 Task: Toggle the priview scroll editor with preview.
Action: Mouse pressed left at (22, 587)
Screenshot: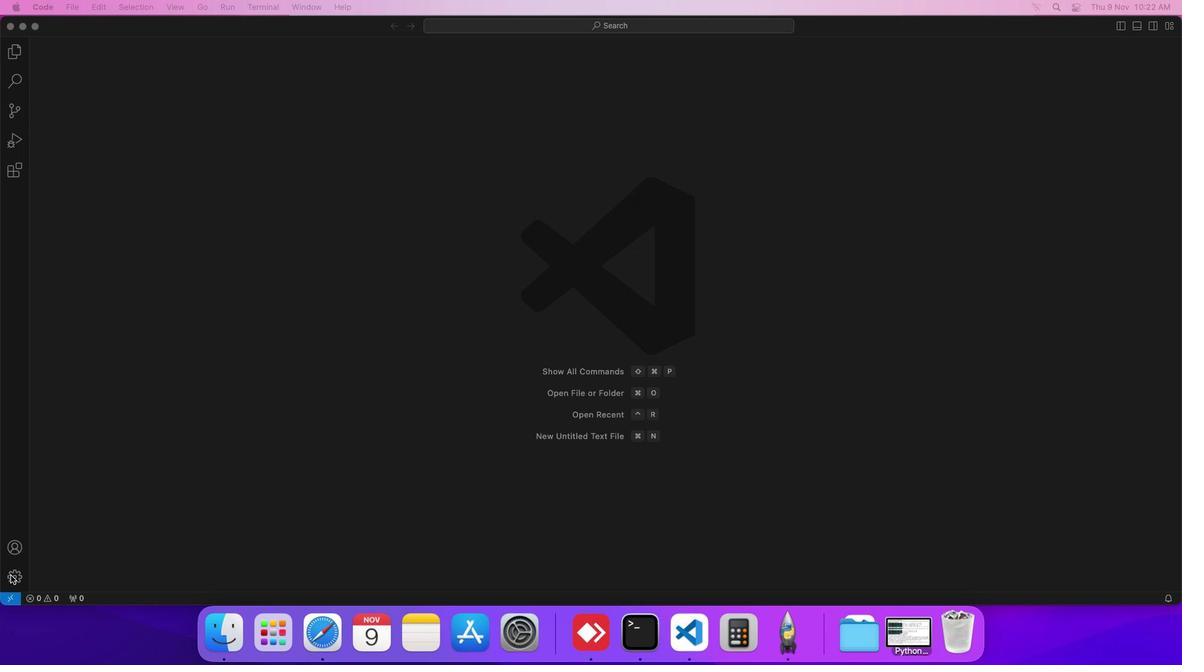 
Action: Mouse moved to (129, 488)
Screenshot: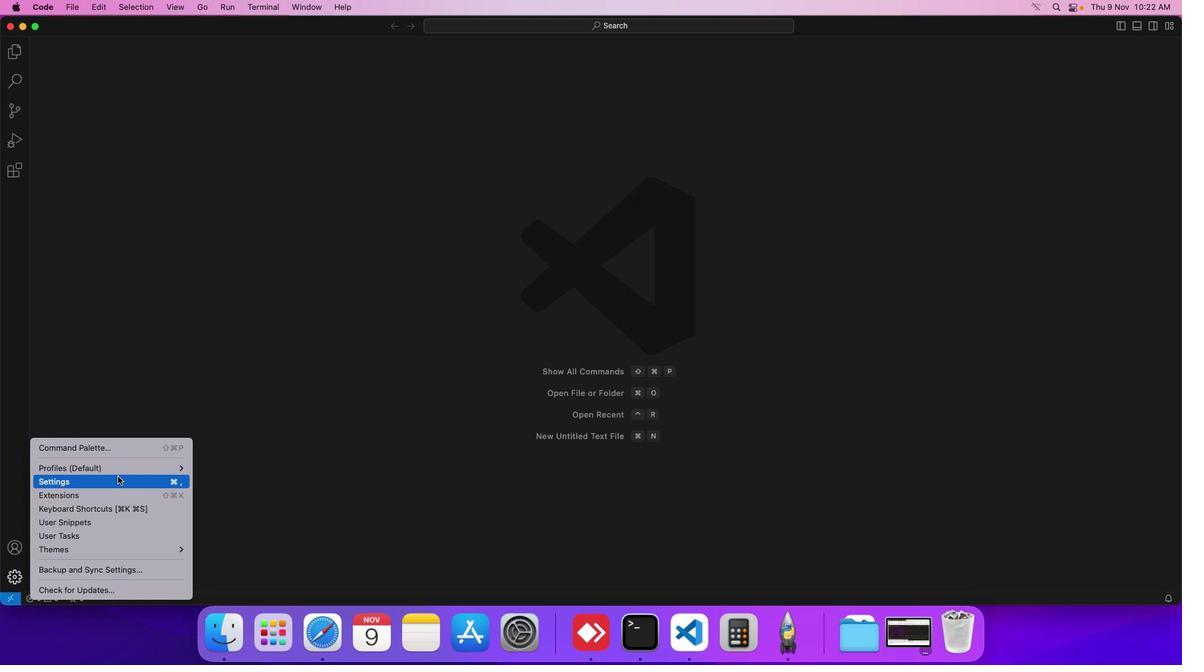 
Action: Mouse pressed left at (129, 488)
Screenshot: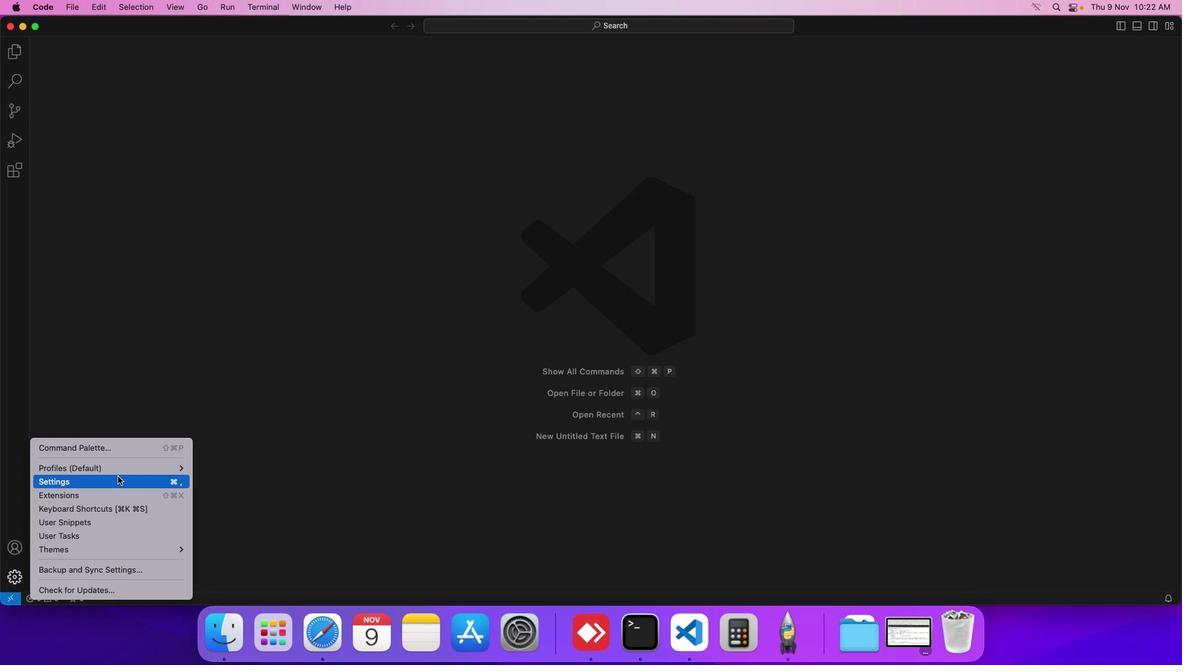 
Action: Mouse moved to (322, 227)
Screenshot: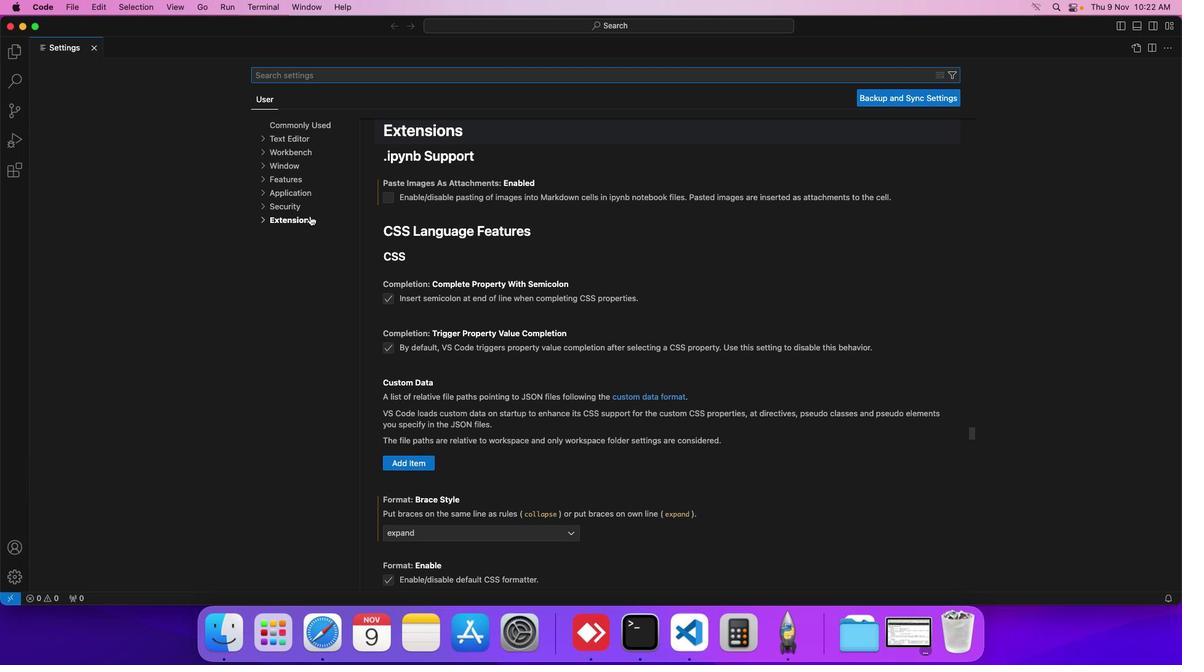 
Action: Mouse pressed left at (322, 227)
Screenshot: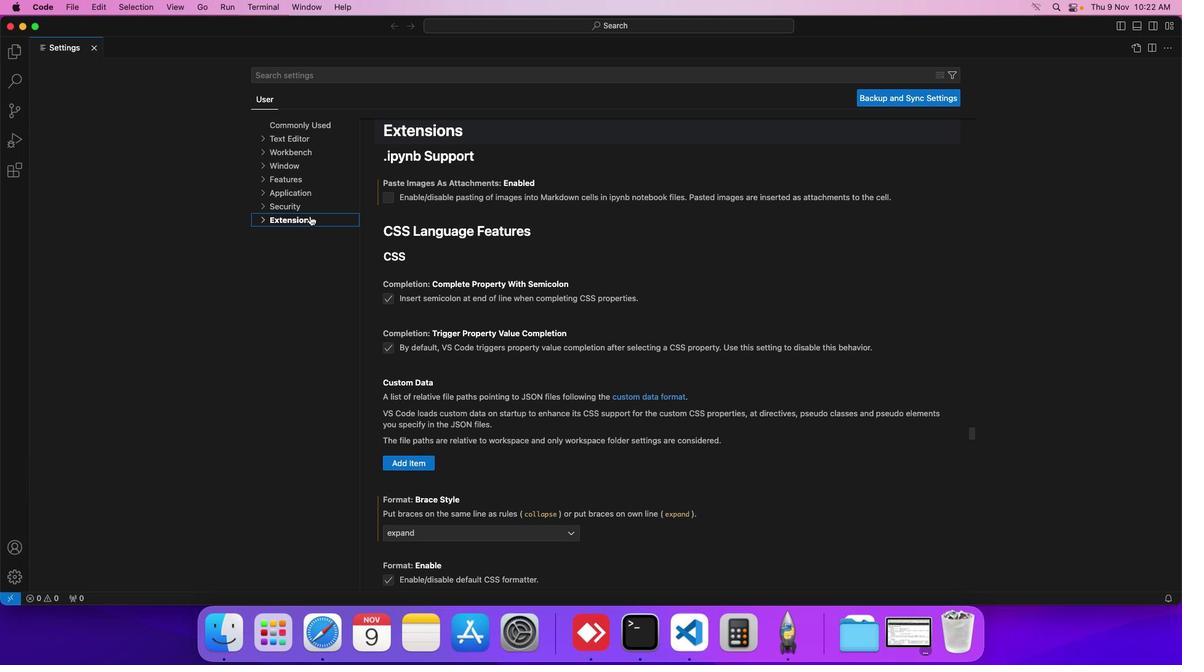 
Action: Mouse moved to (309, 389)
Screenshot: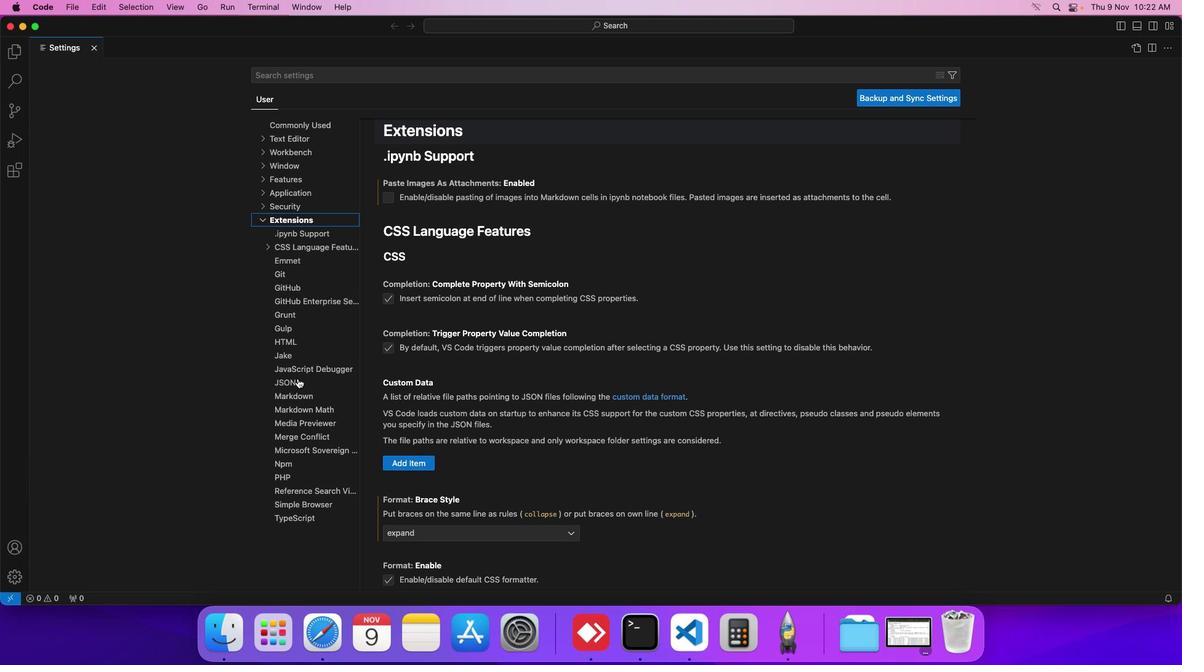 
Action: Mouse pressed left at (309, 389)
Screenshot: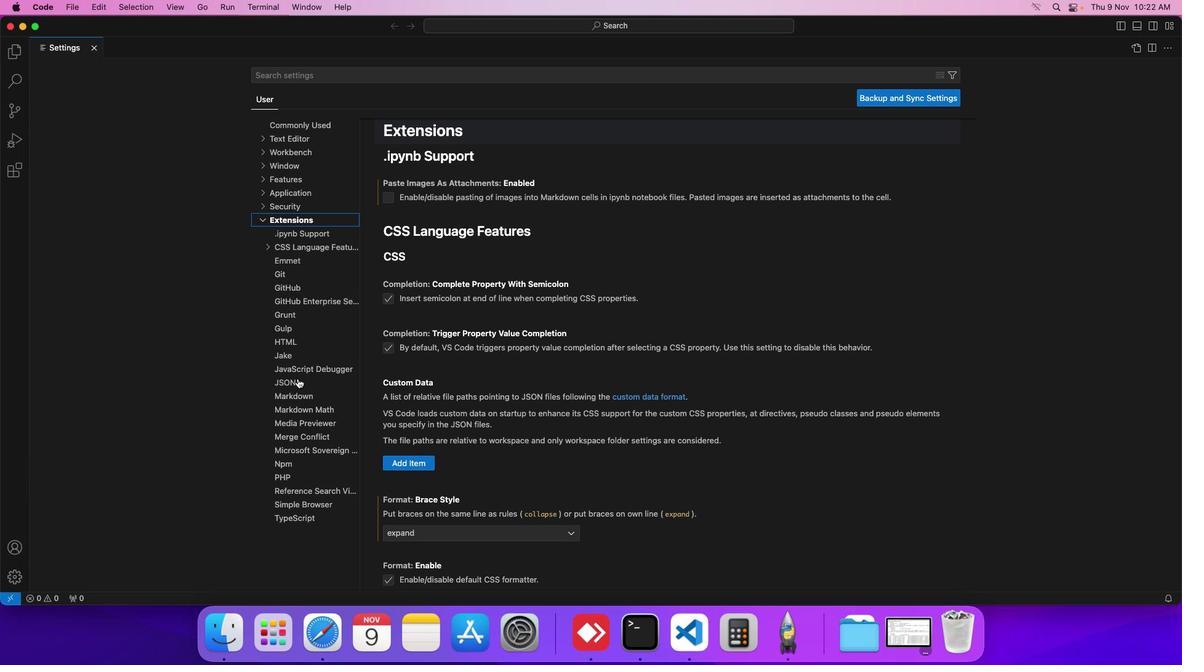 
Action: Mouse moved to (457, 426)
Screenshot: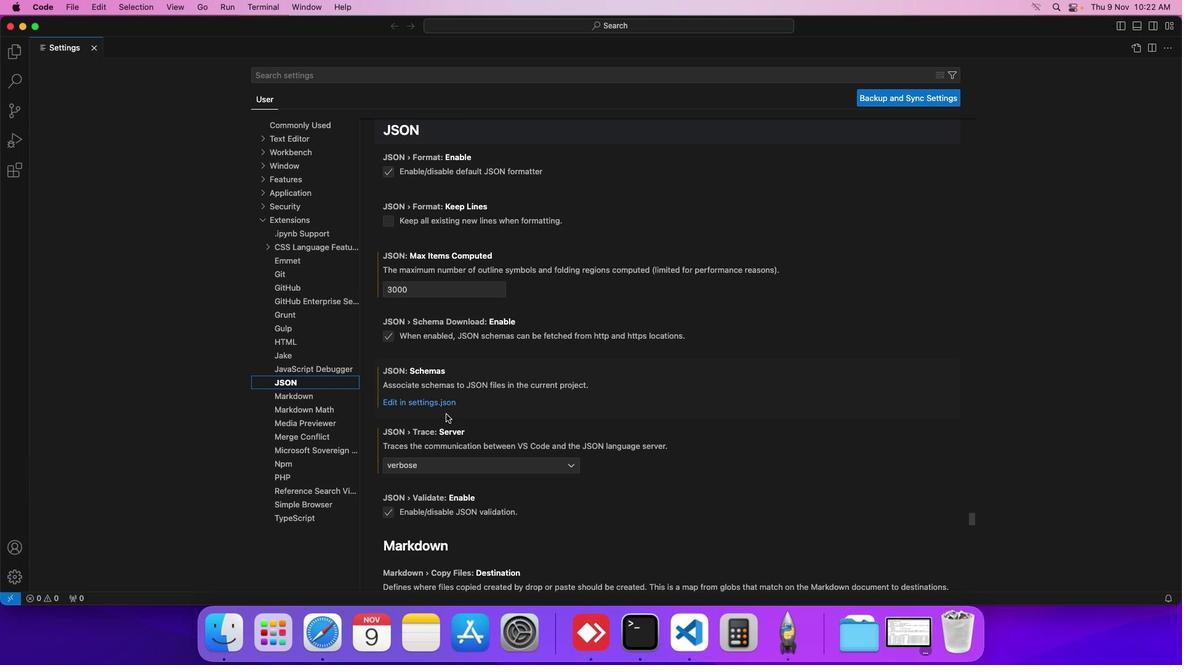 
Action: Mouse scrolled (457, 426) with delta (11, 11)
Screenshot: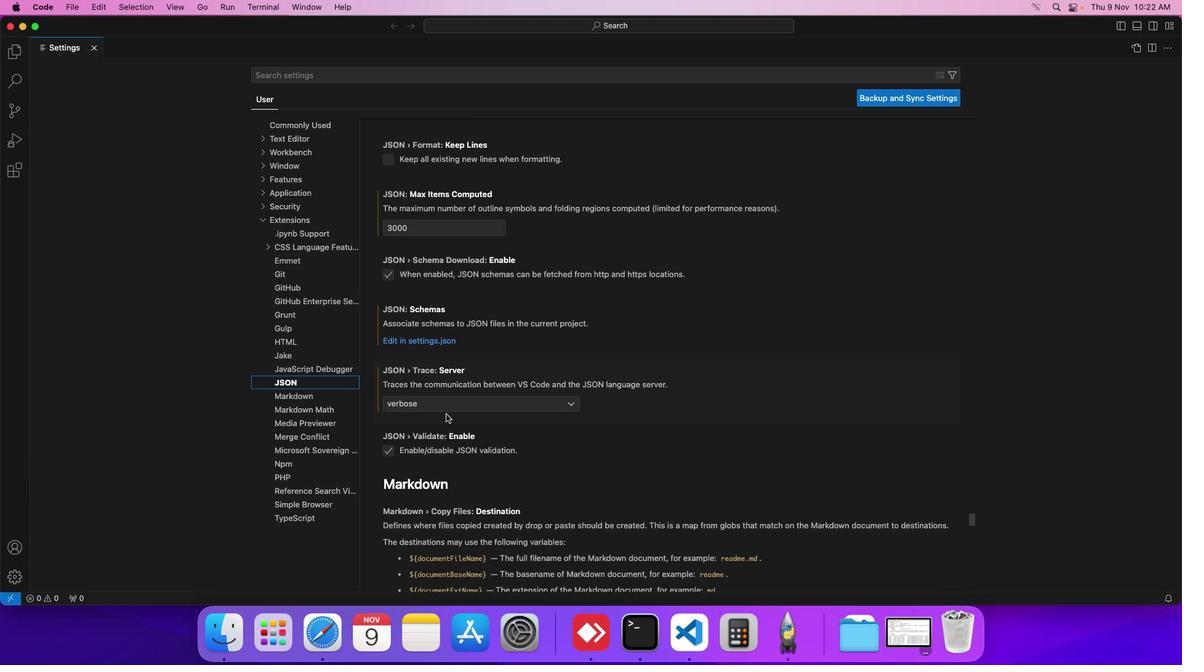 
Action: Mouse scrolled (457, 426) with delta (11, 11)
Screenshot: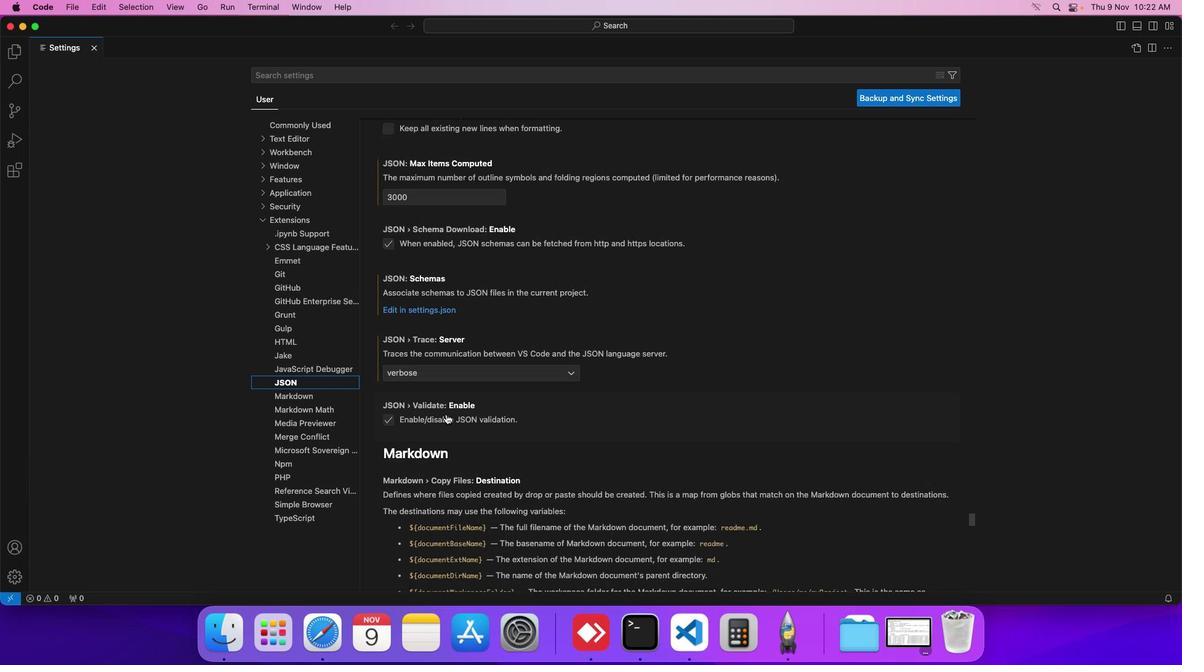 
Action: Mouse scrolled (457, 426) with delta (11, 11)
Screenshot: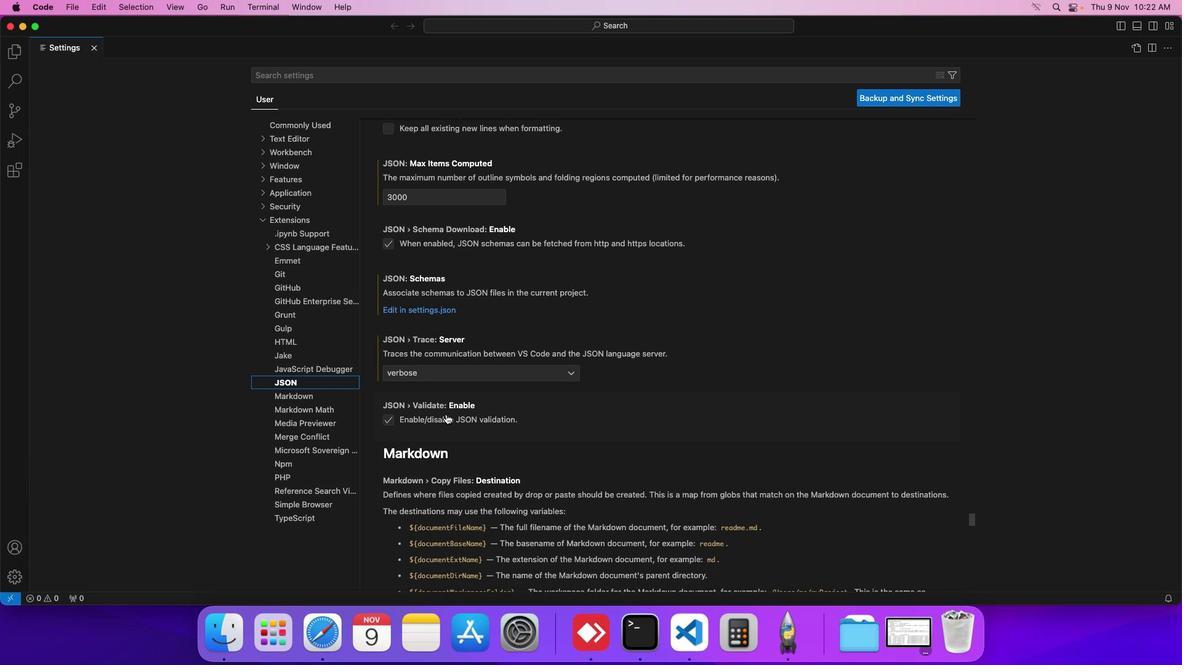 
Action: Mouse scrolled (457, 426) with delta (11, 11)
Screenshot: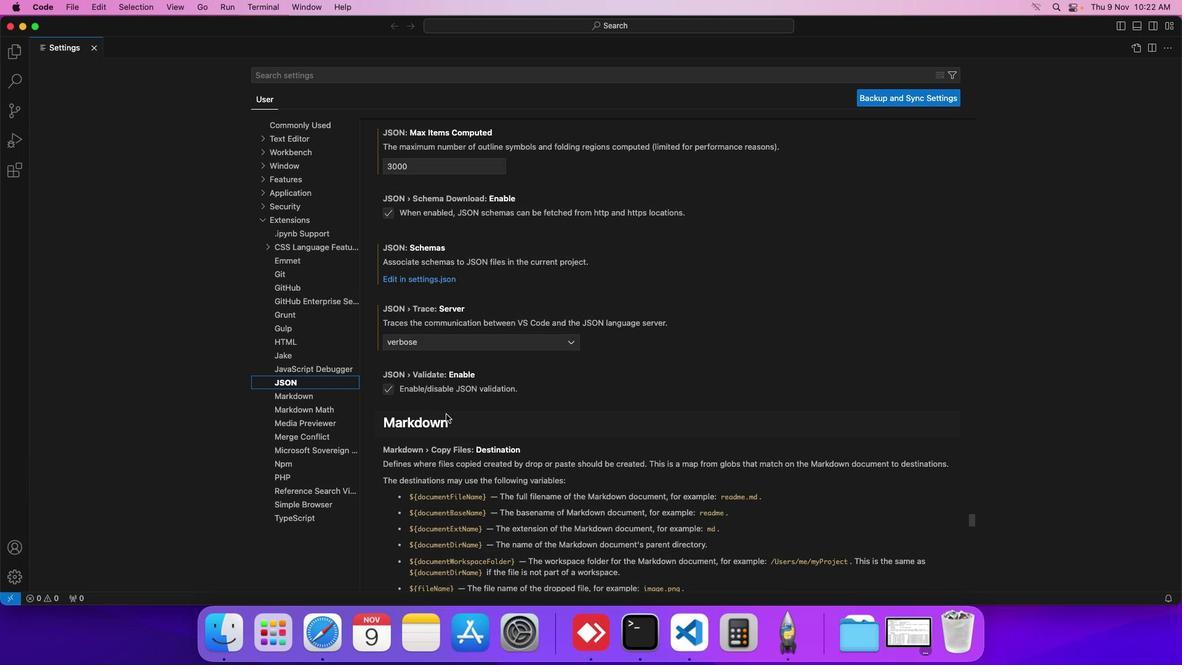 
Action: Mouse scrolled (457, 426) with delta (11, 11)
Screenshot: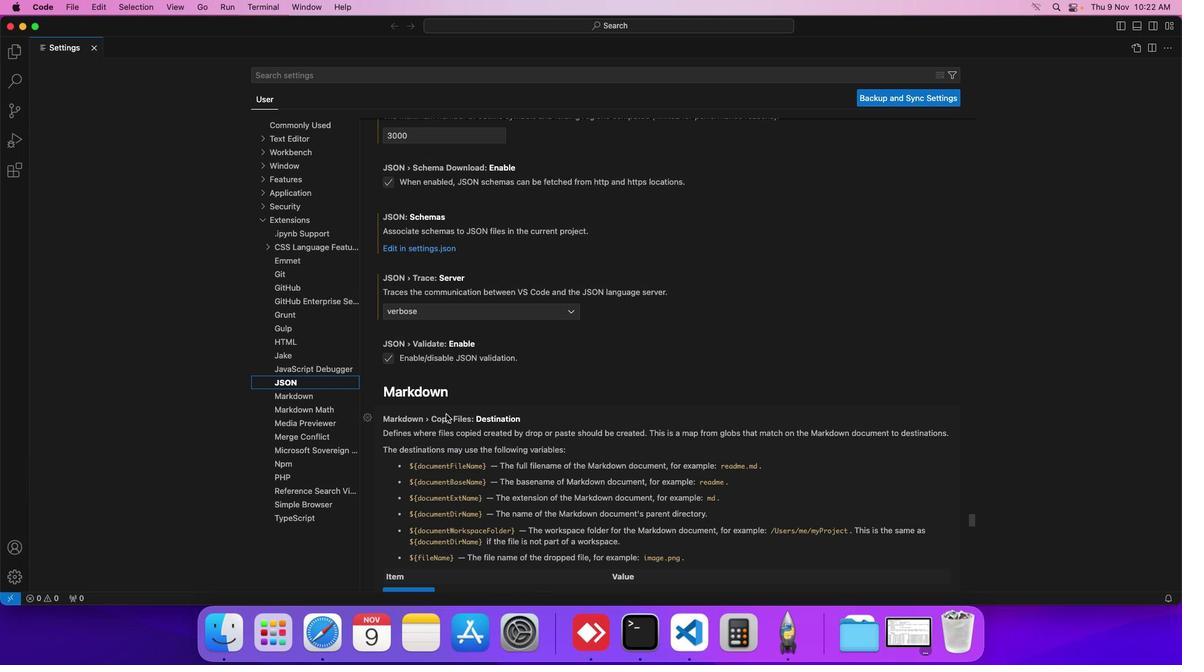 
Action: Mouse scrolled (457, 426) with delta (11, 11)
Screenshot: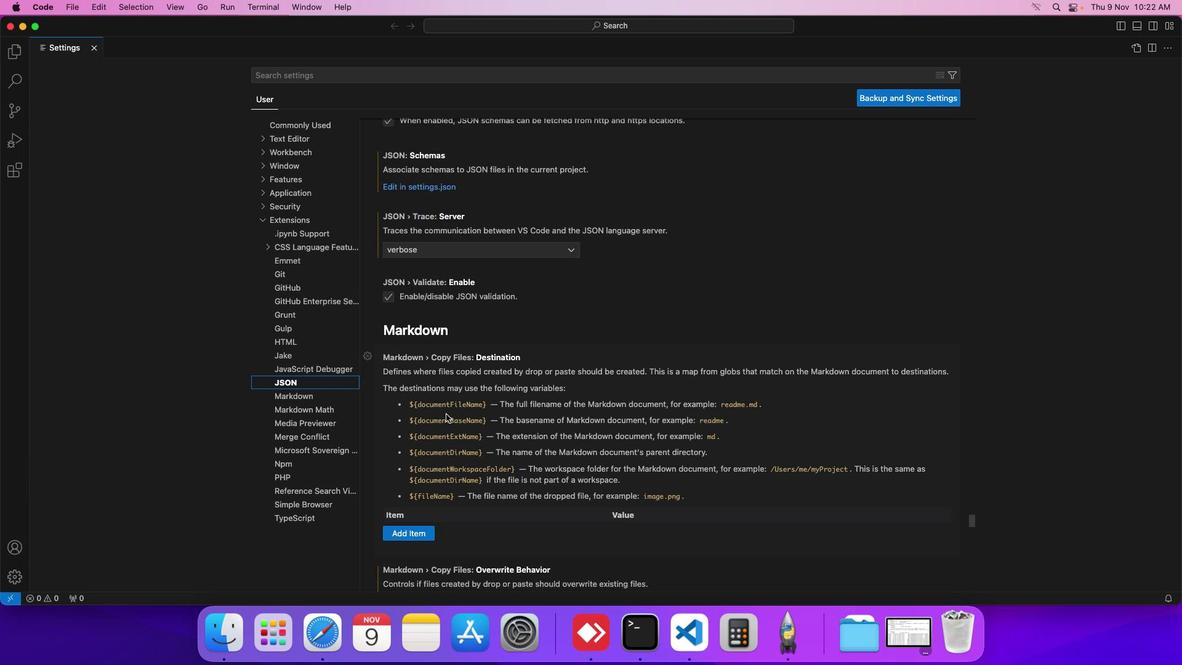 
Action: Mouse scrolled (457, 426) with delta (11, 11)
Screenshot: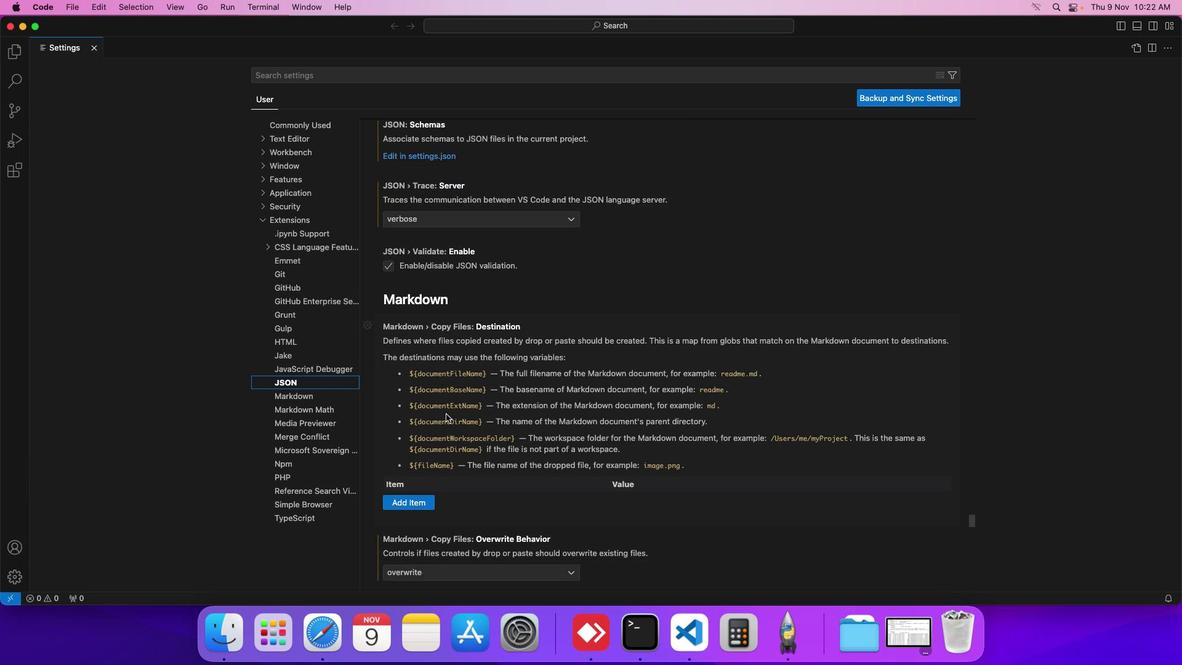 
Action: Mouse scrolled (457, 426) with delta (11, 11)
Screenshot: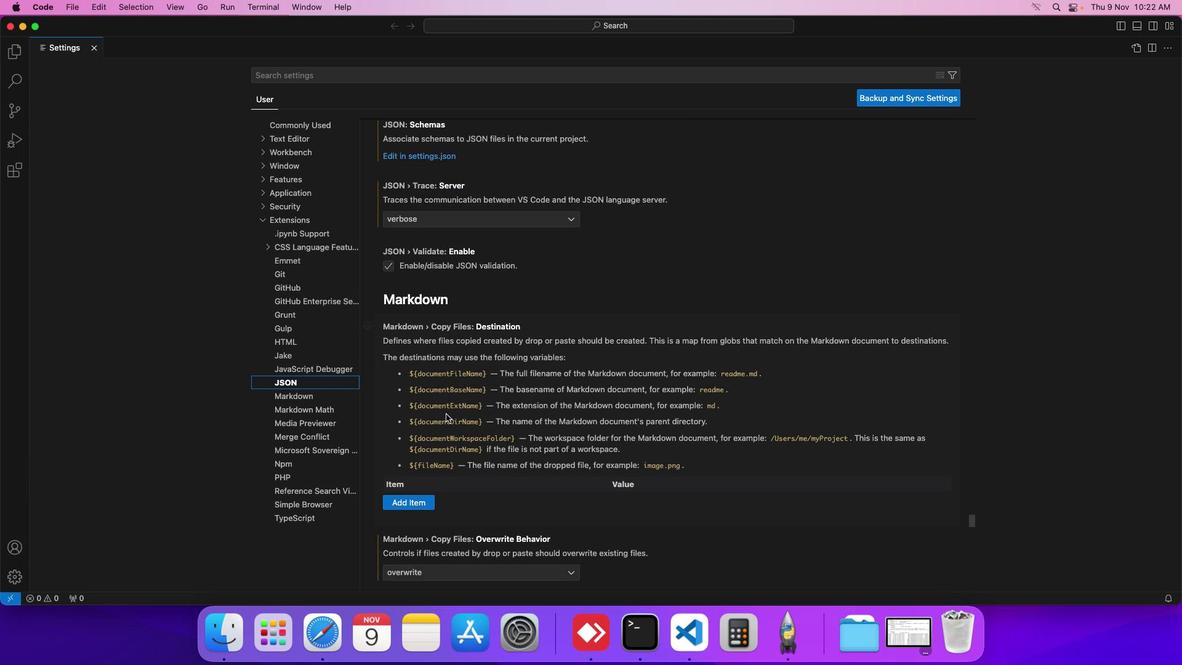 
Action: Mouse scrolled (457, 426) with delta (11, 11)
Screenshot: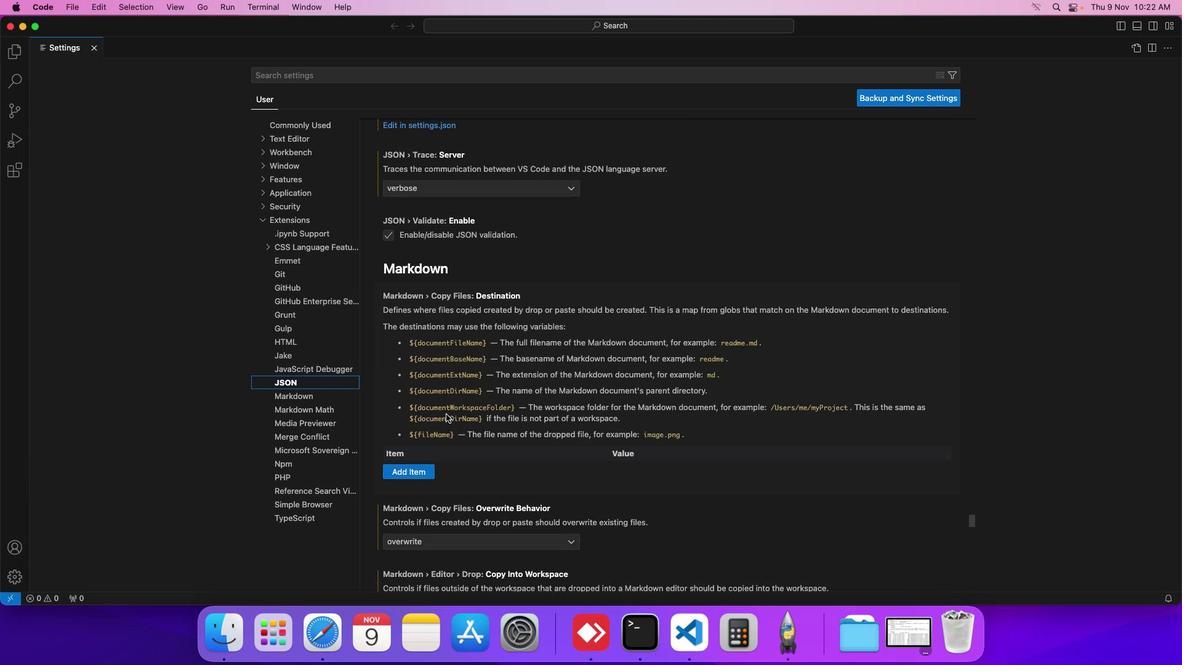 
Action: Mouse scrolled (457, 426) with delta (11, 11)
Screenshot: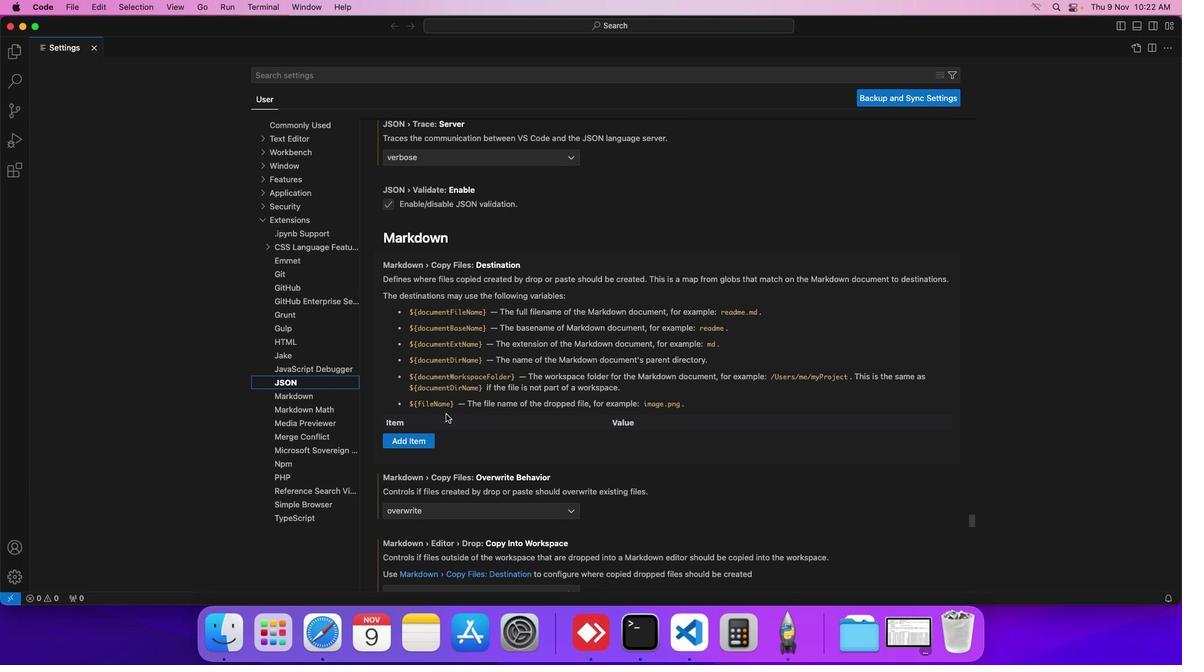
Action: Mouse scrolled (457, 426) with delta (11, 11)
Screenshot: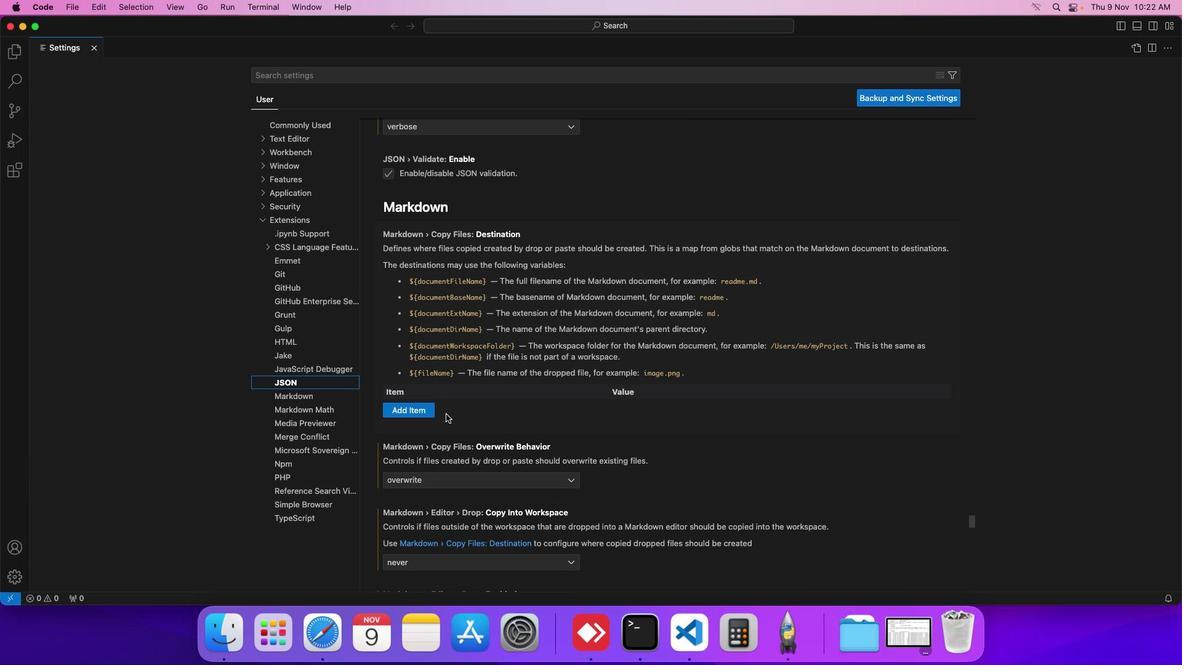 
Action: Mouse scrolled (457, 426) with delta (11, 11)
Screenshot: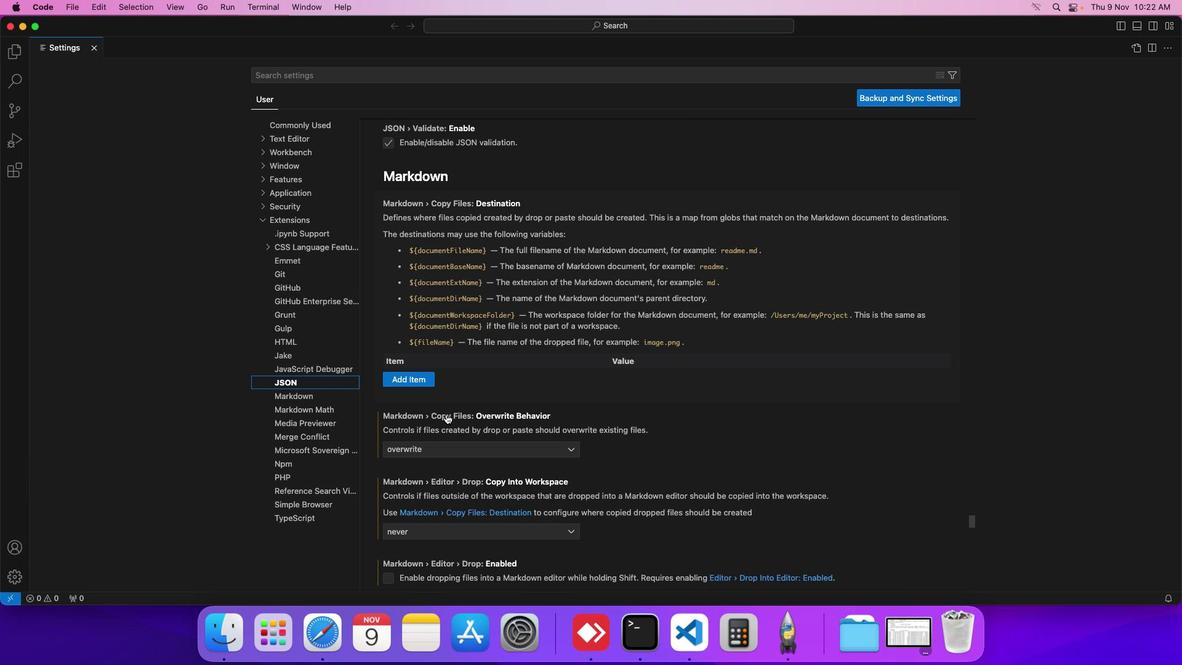 
Action: Mouse scrolled (457, 426) with delta (11, 11)
Screenshot: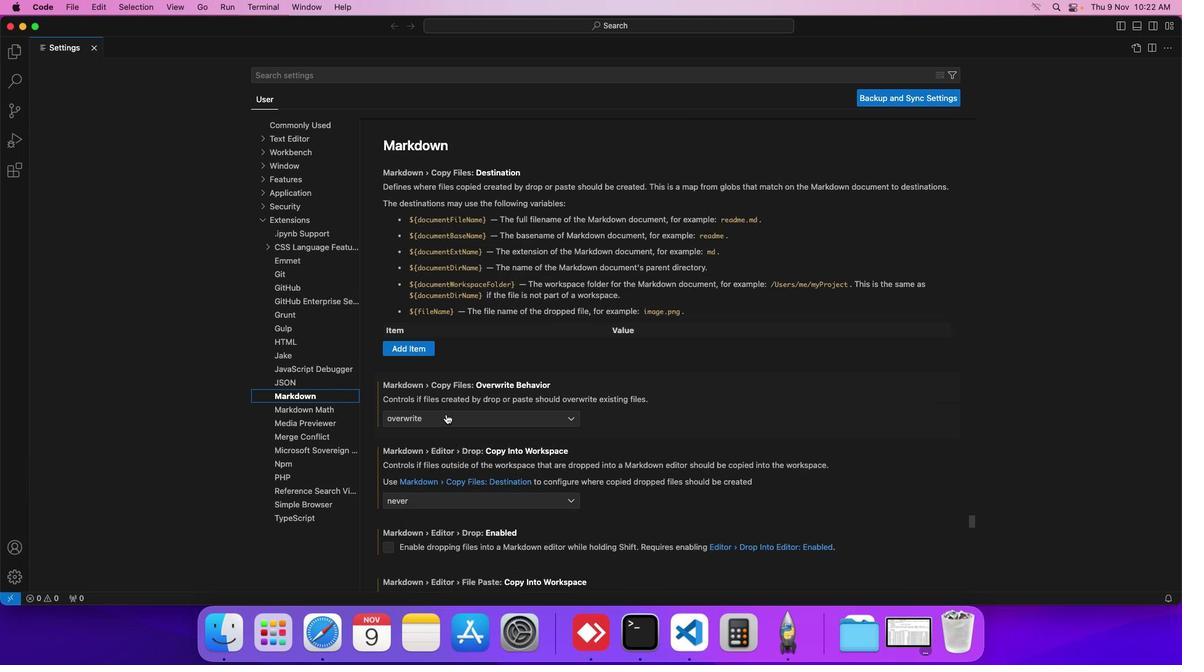 
Action: Mouse scrolled (457, 426) with delta (11, 11)
Screenshot: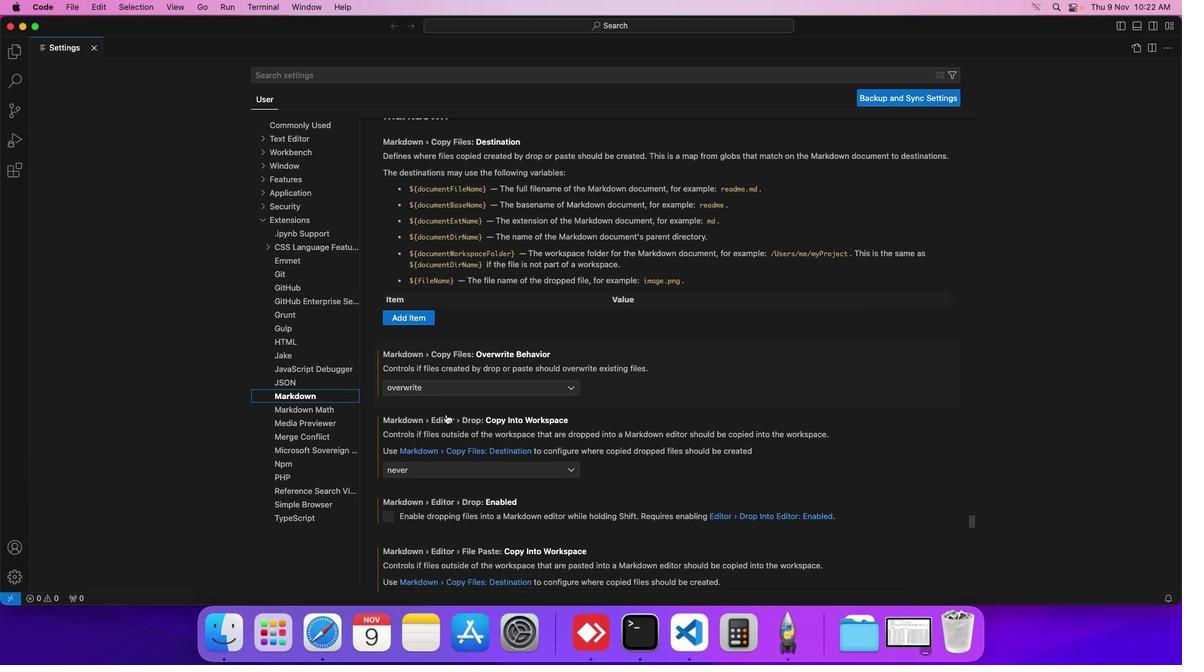 
Action: Mouse scrolled (457, 426) with delta (11, 11)
Screenshot: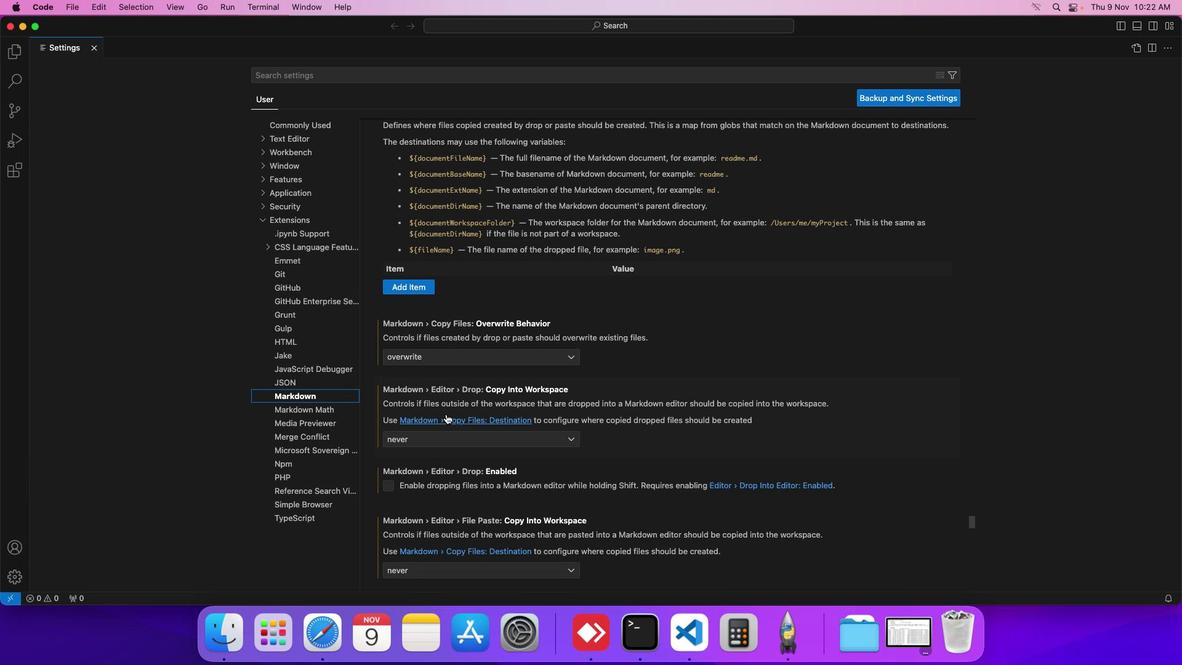 
Action: Mouse scrolled (457, 426) with delta (11, 11)
Screenshot: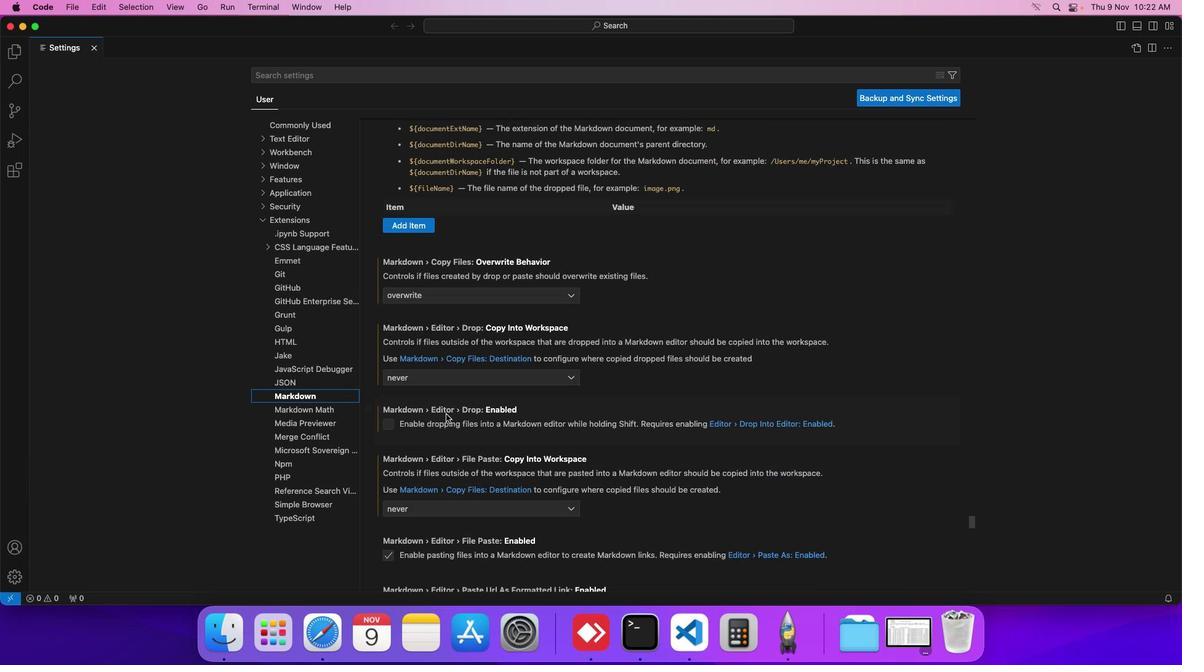 
Action: Mouse scrolled (457, 426) with delta (11, 11)
Screenshot: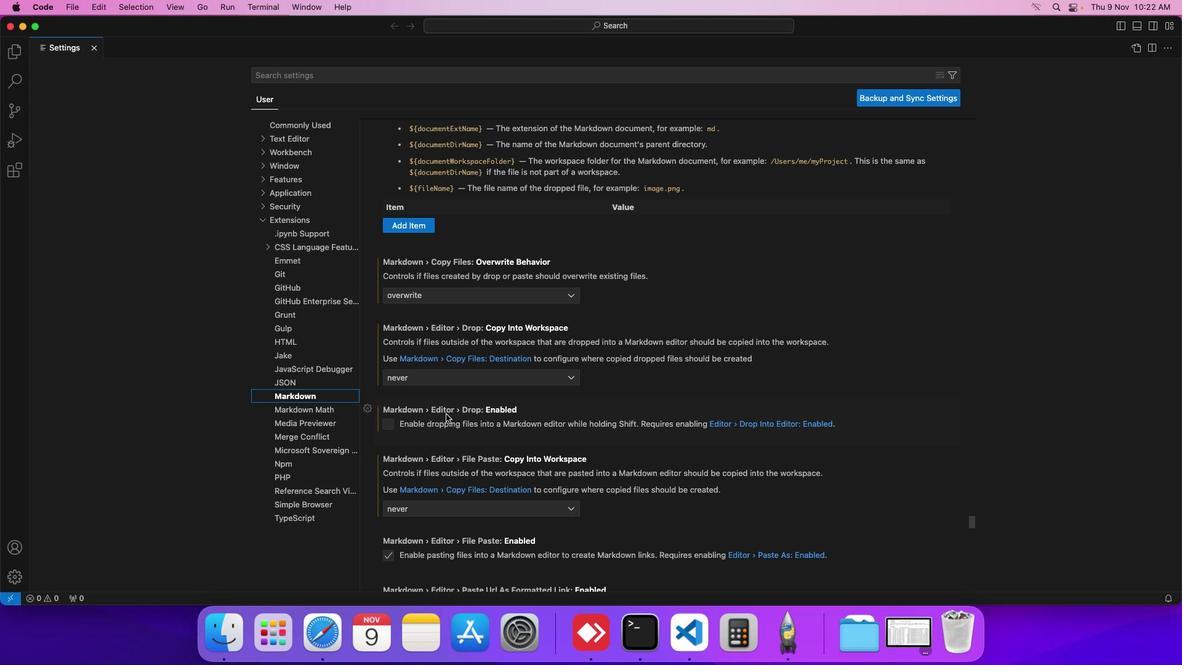 
Action: Mouse scrolled (457, 426) with delta (11, 11)
Screenshot: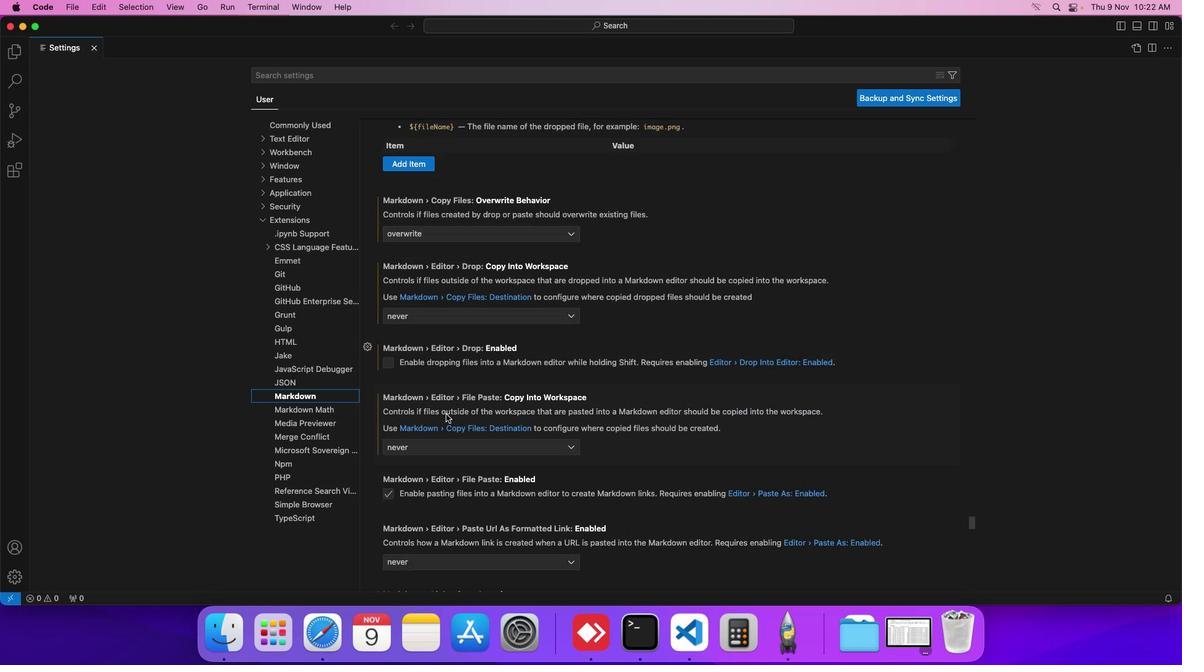 
Action: Mouse scrolled (457, 426) with delta (11, 11)
Screenshot: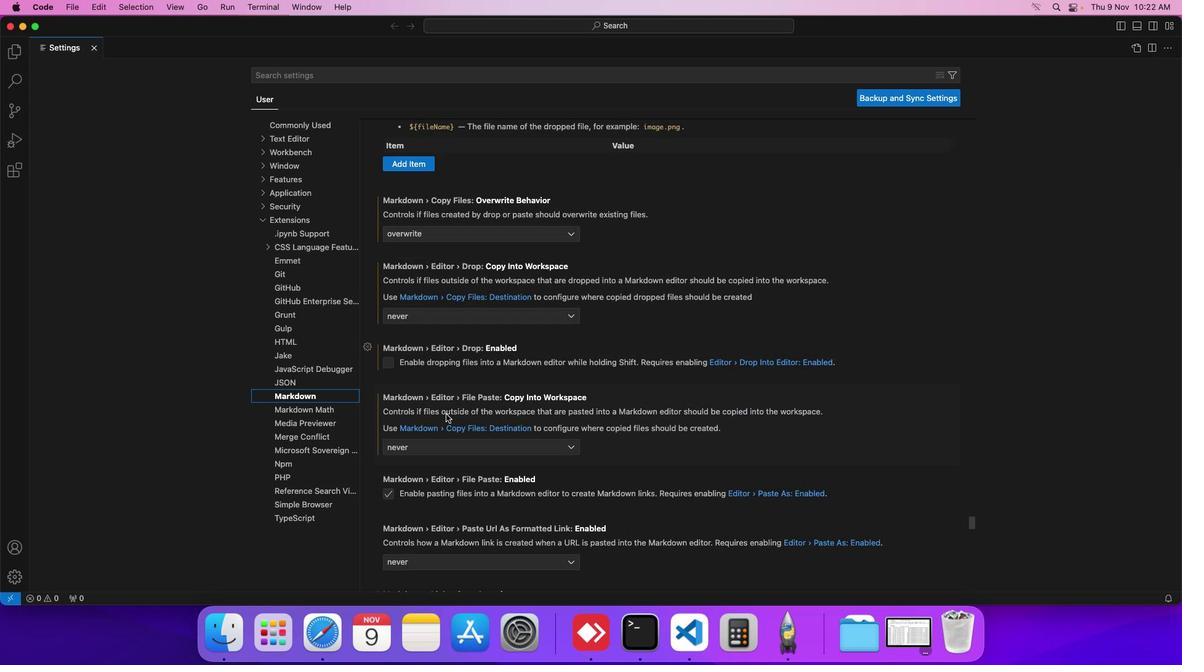 
Action: Mouse scrolled (457, 426) with delta (11, 11)
Screenshot: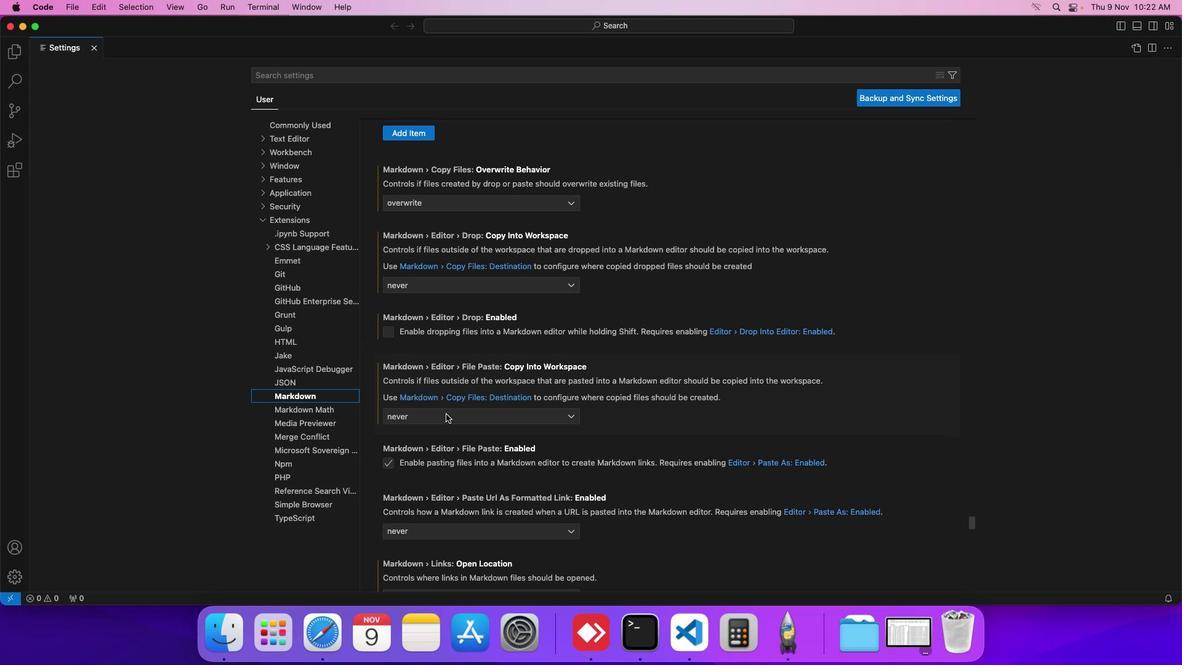 
Action: Mouse scrolled (457, 426) with delta (11, 11)
Screenshot: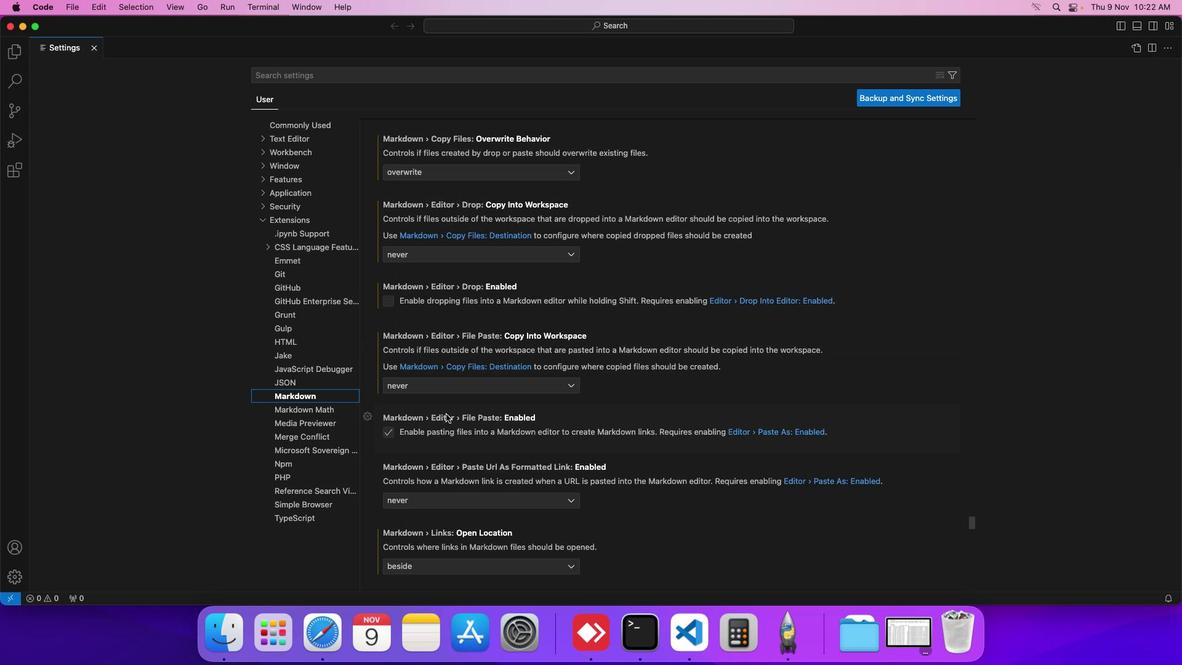 
Action: Mouse scrolled (457, 426) with delta (11, 11)
Screenshot: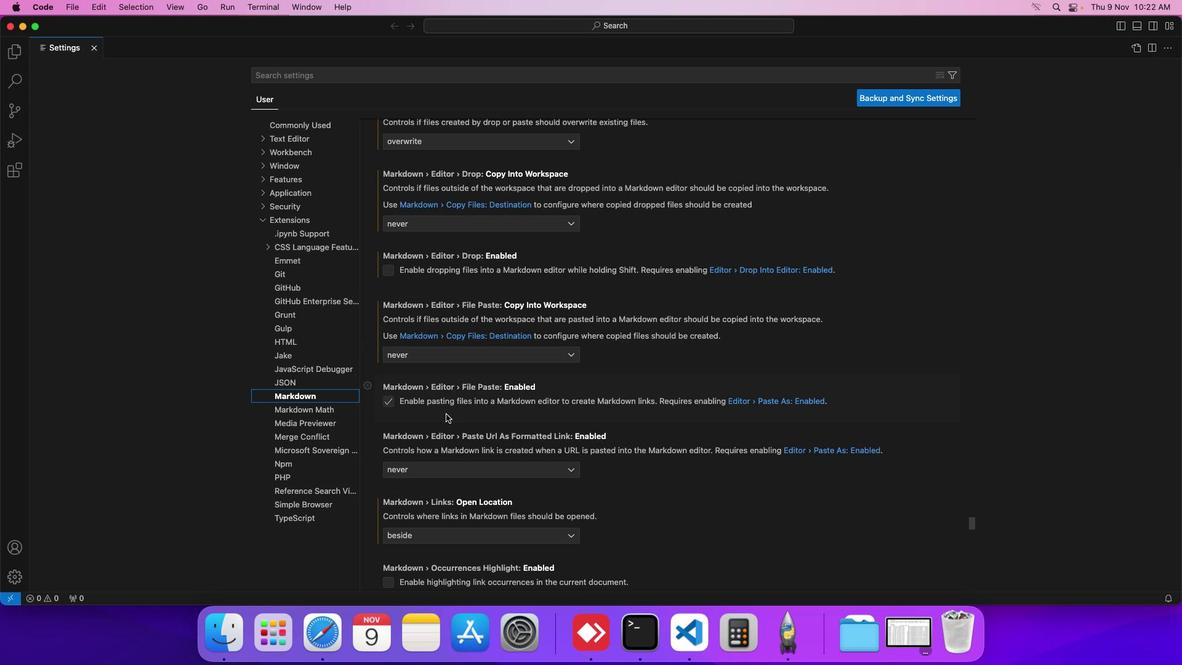 
Action: Mouse scrolled (457, 426) with delta (11, 11)
Screenshot: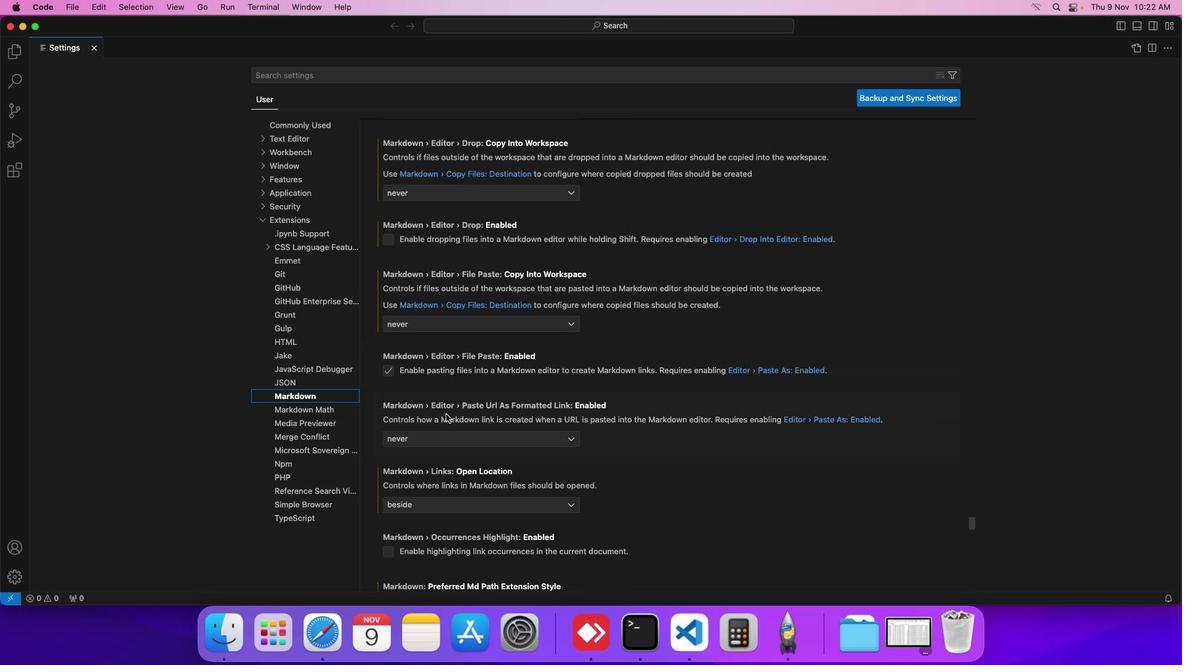 
Action: Mouse scrolled (457, 426) with delta (11, 11)
Screenshot: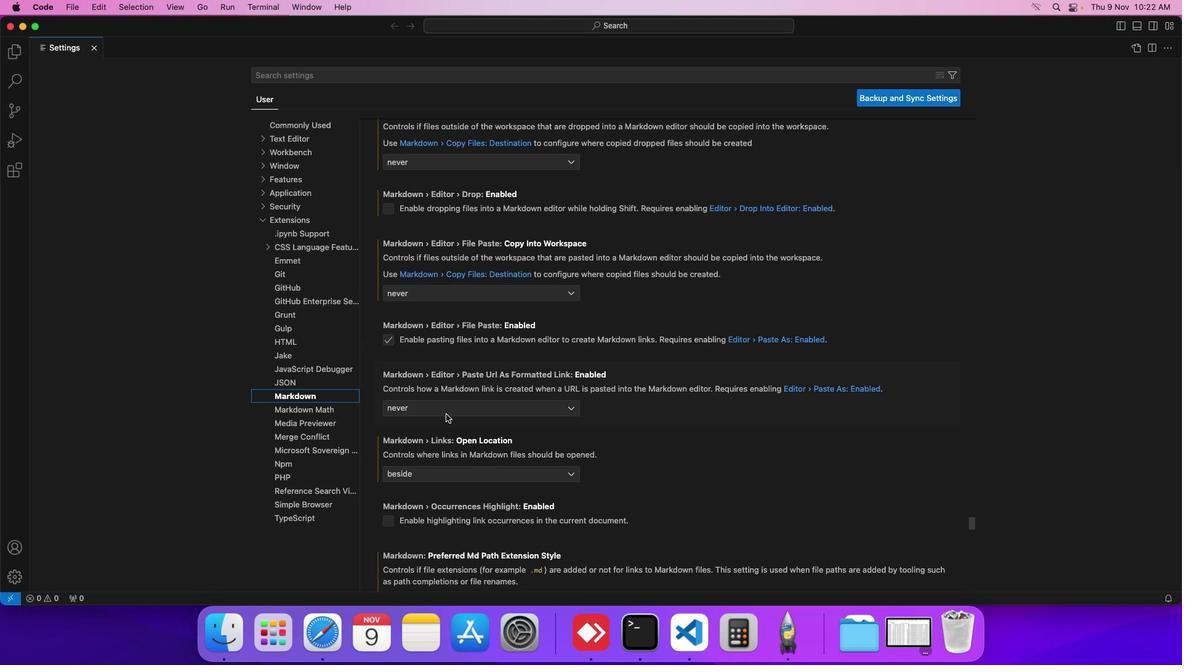 
Action: Mouse scrolled (457, 426) with delta (11, 11)
Screenshot: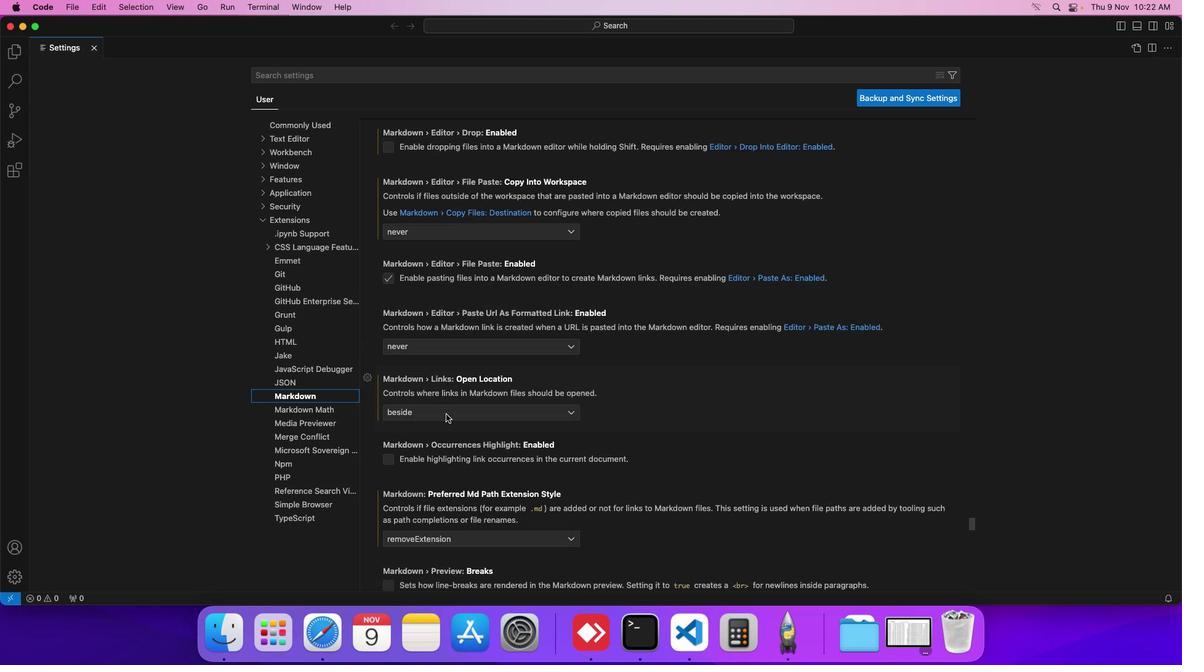 
Action: Mouse scrolled (457, 426) with delta (11, 11)
Screenshot: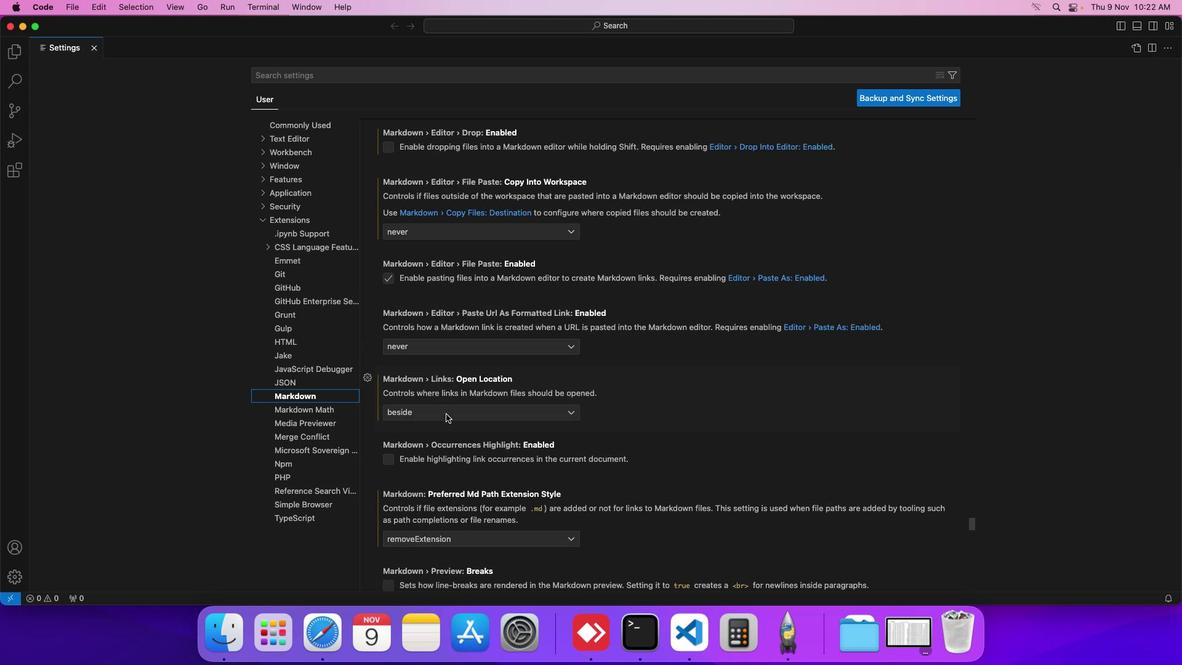 
Action: Mouse scrolled (457, 426) with delta (11, 11)
Screenshot: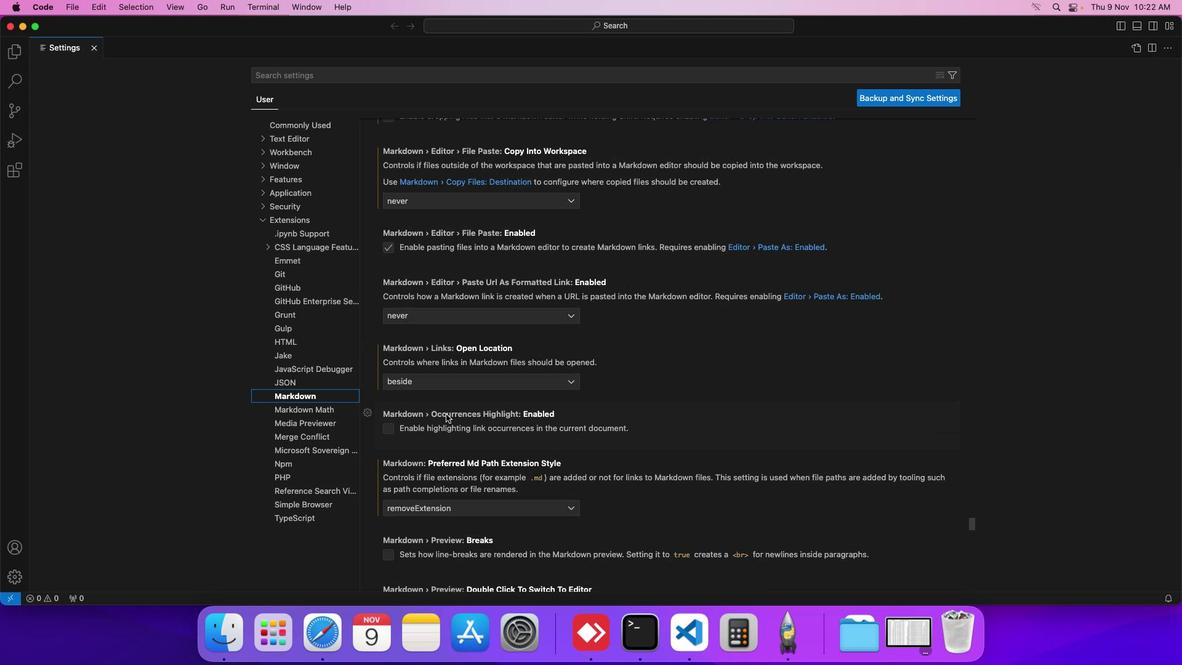 
Action: Mouse scrolled (457, 426) with delta (11, 11)
Screenshot: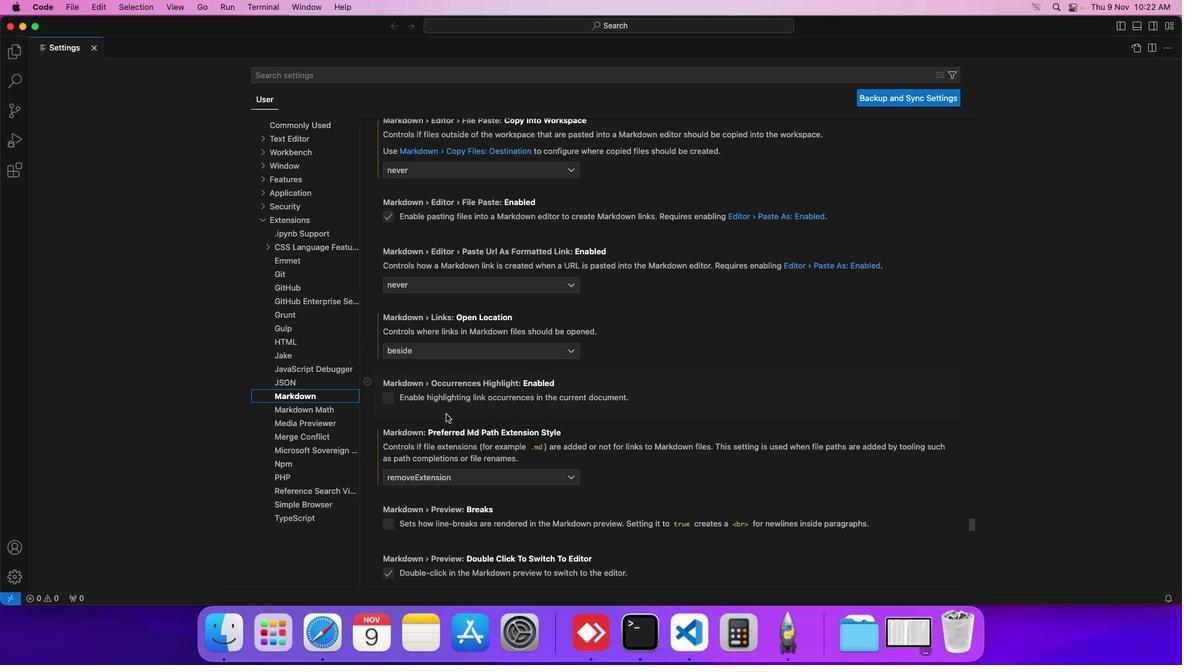 
Action: Mouse scrolled (457, 426) with delta (11, 11)
Screenshot: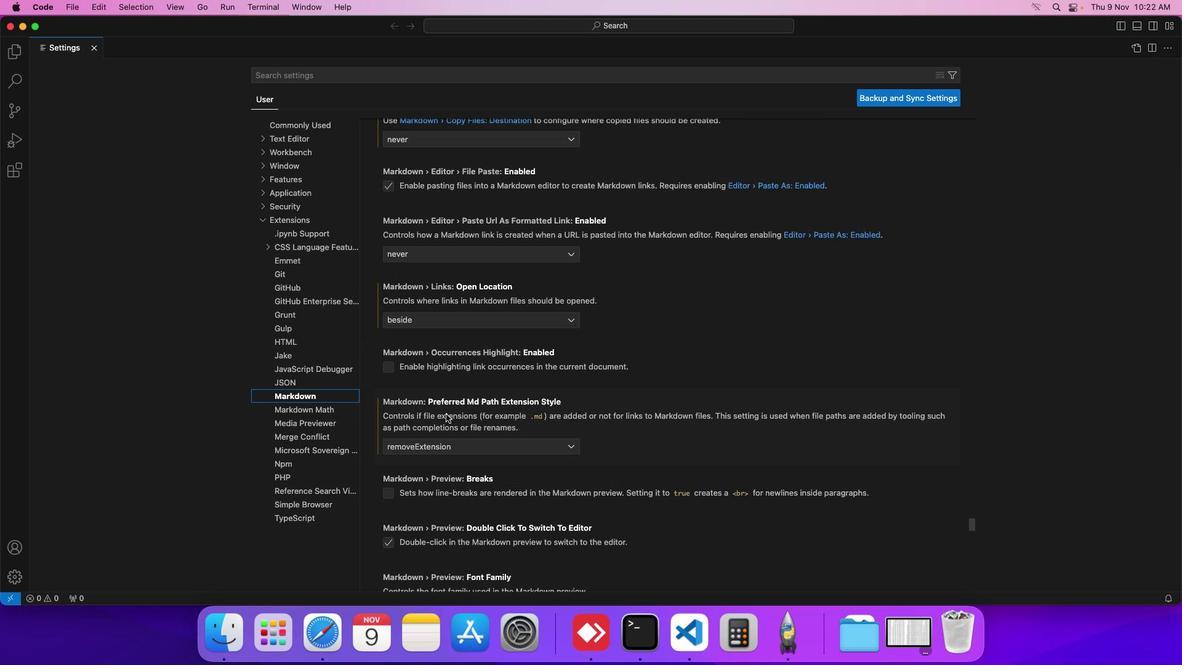 
Action: Mouse scrolled (457, 426) with delta (11, 11)
Screenshot: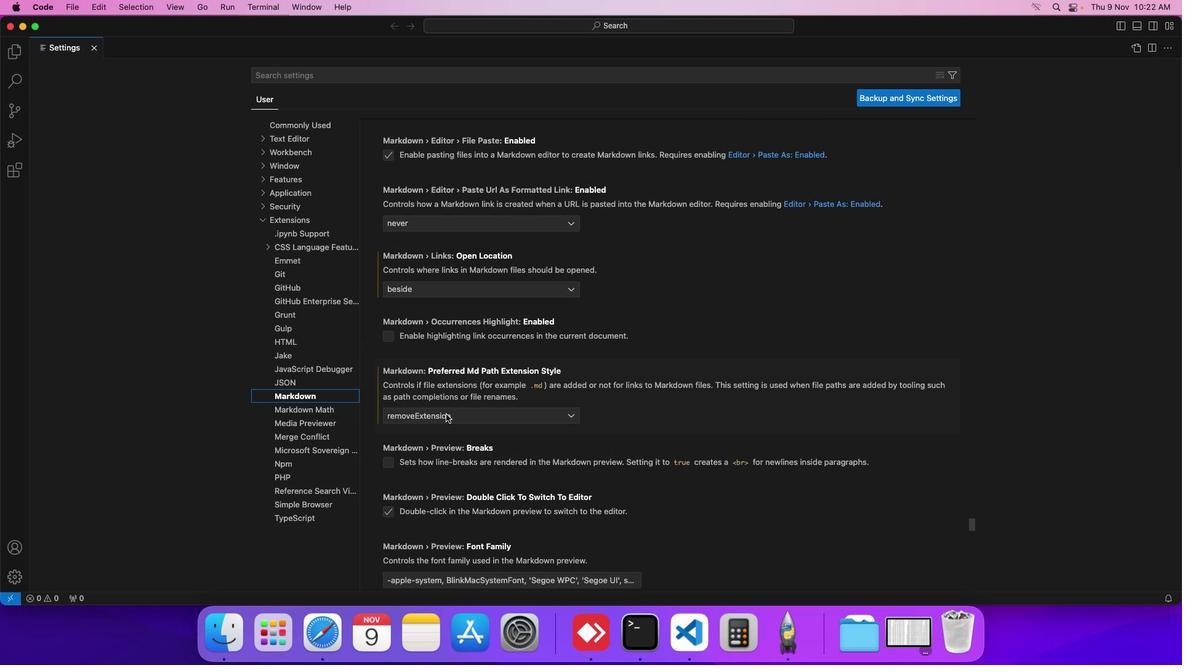 
Action: Mouse scrolled (457, 426) with delta (11, 11)
Screenshot: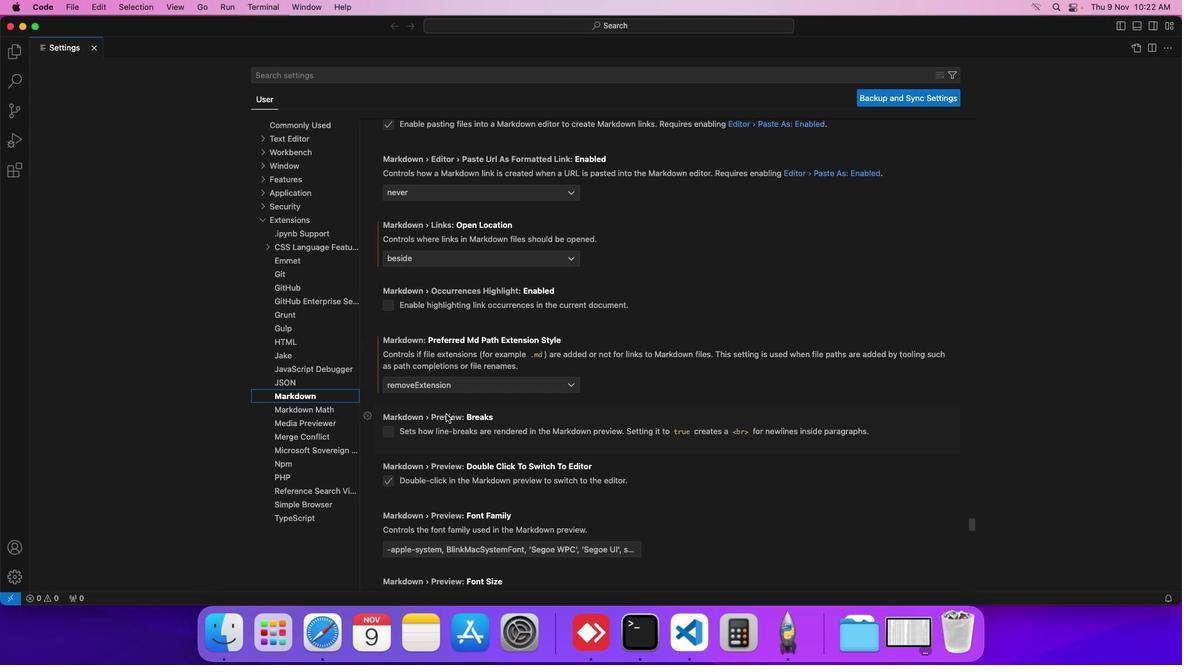 
Action: Mouse scrolled (457, 426) with delta (11, 11)
Screenshot: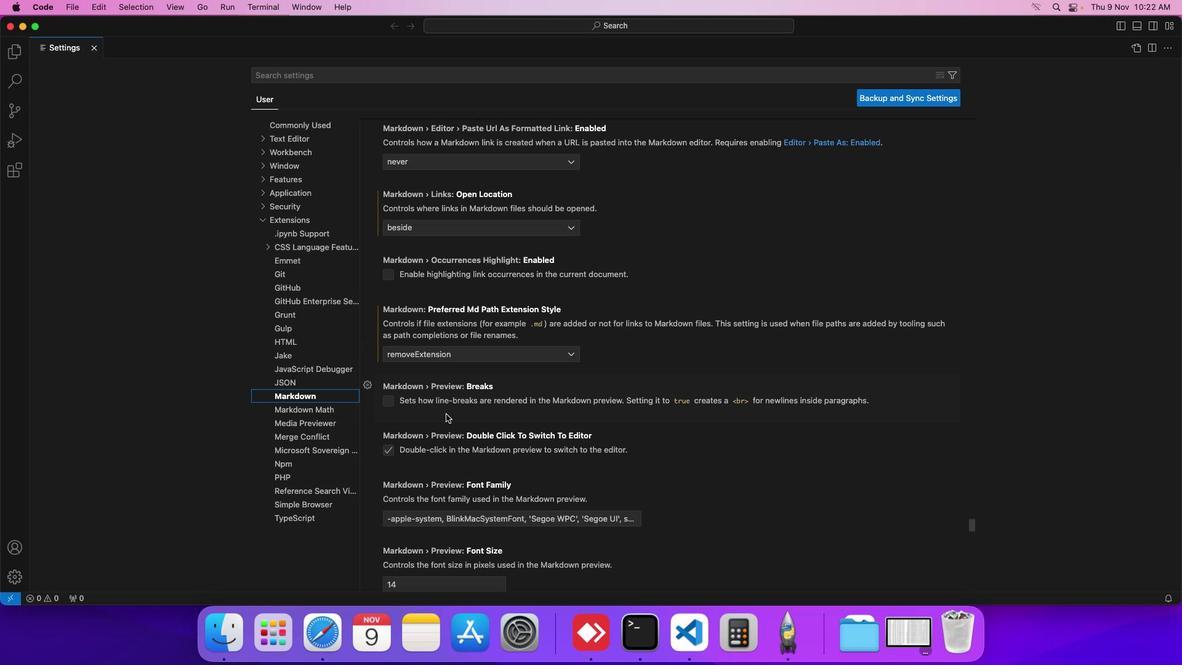 
Action: Mouse scrolled (457, 426) with delta (11, 11)
Screenshot: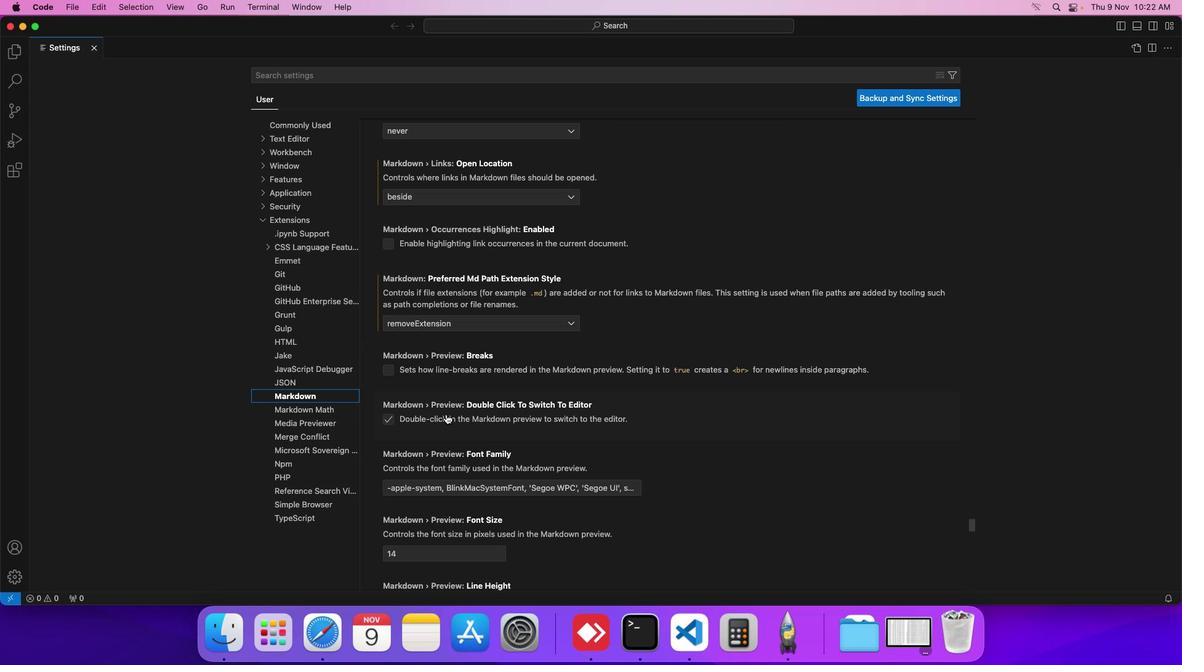 
Action: Mouse scrolled (457, 426) with delta (11, 11)
Screenshot: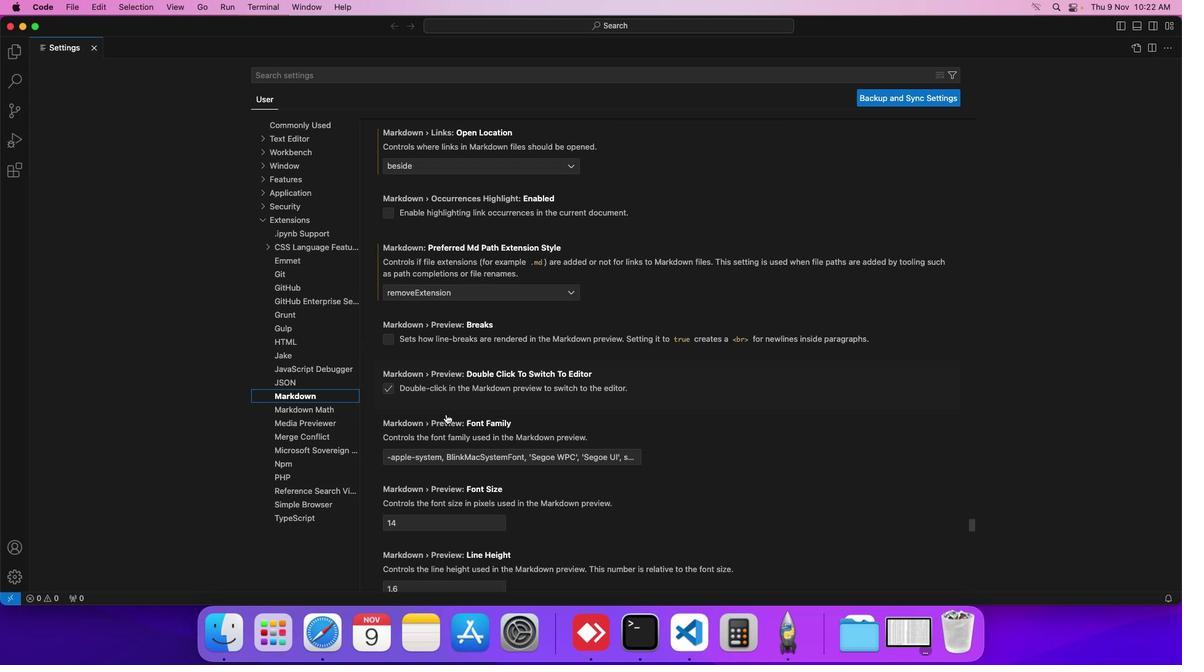 
Action: Mouse scrolled (457, 426) with delta (11, 11)
Screenshot: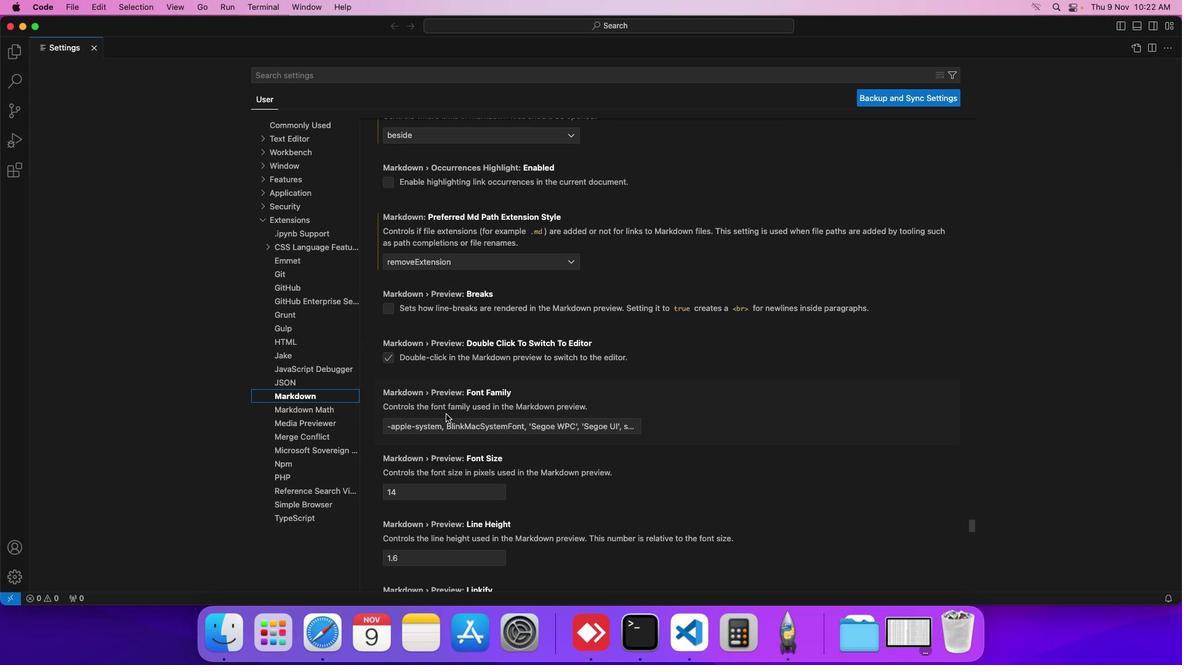 
Action: Mouse scrolled (457, 426) with delta (11, 12)
Screenshot: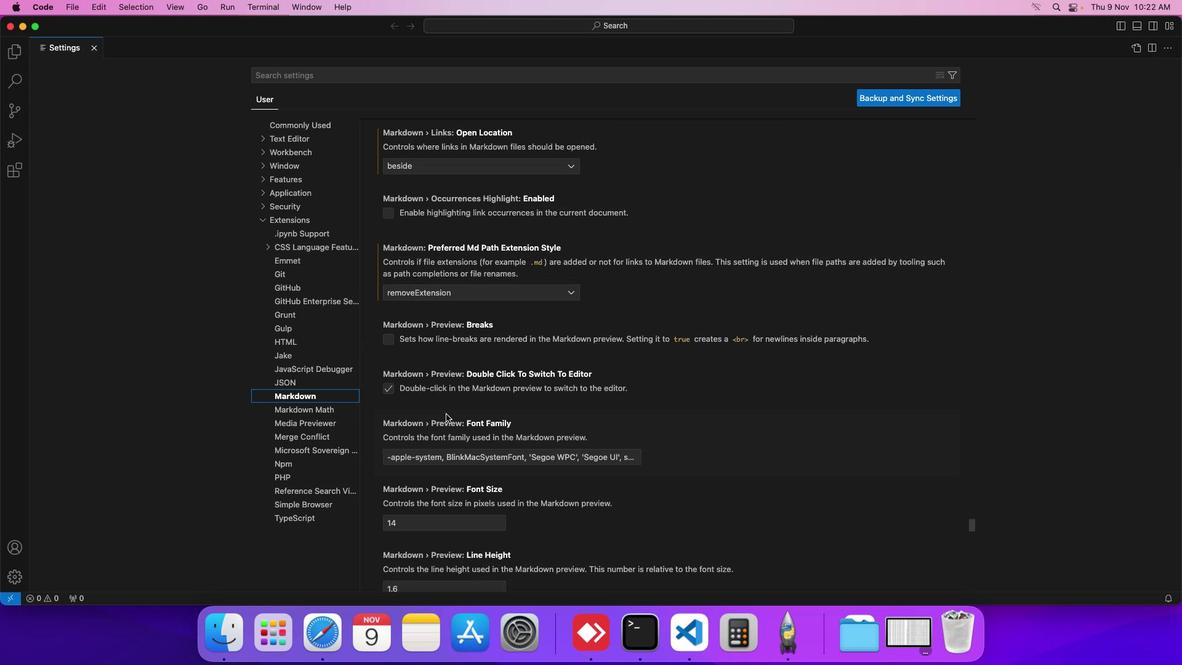 
Action: Mouse scrolled (457, 426) with delta (11, 11)
Screenshot: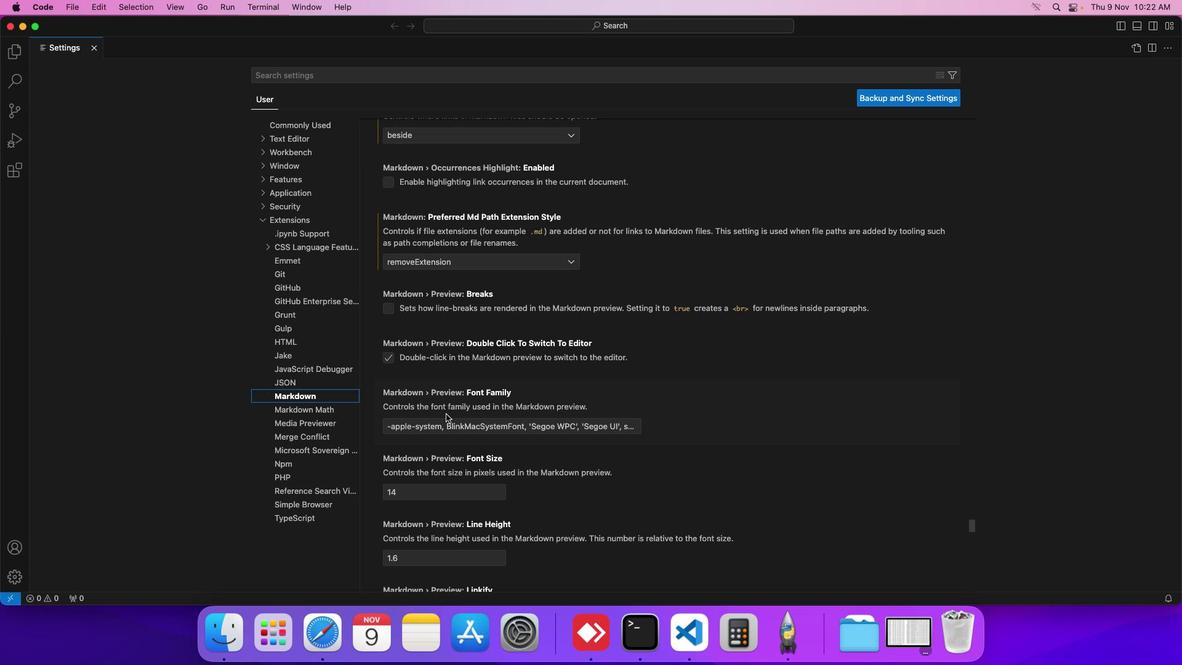 
Action: Mouse scrolled (457, 426) with delta (11, 11)
Screenshot: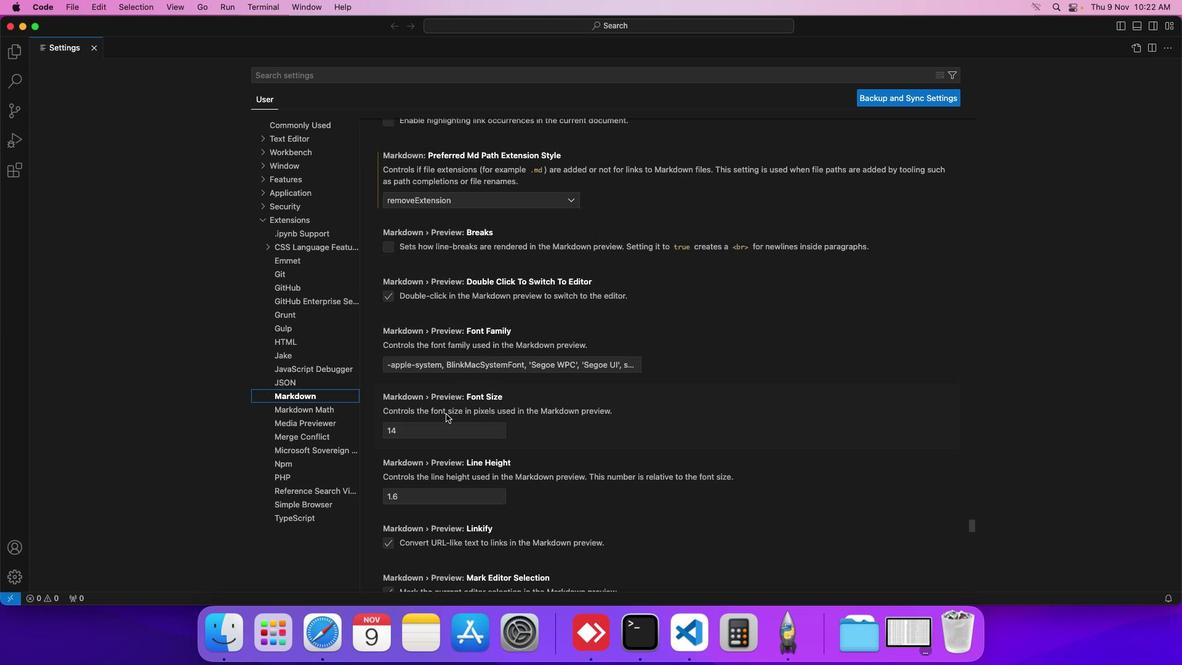 
Action: Mouse scrolled (457, 426) with delta (11, 11)
Screenshot: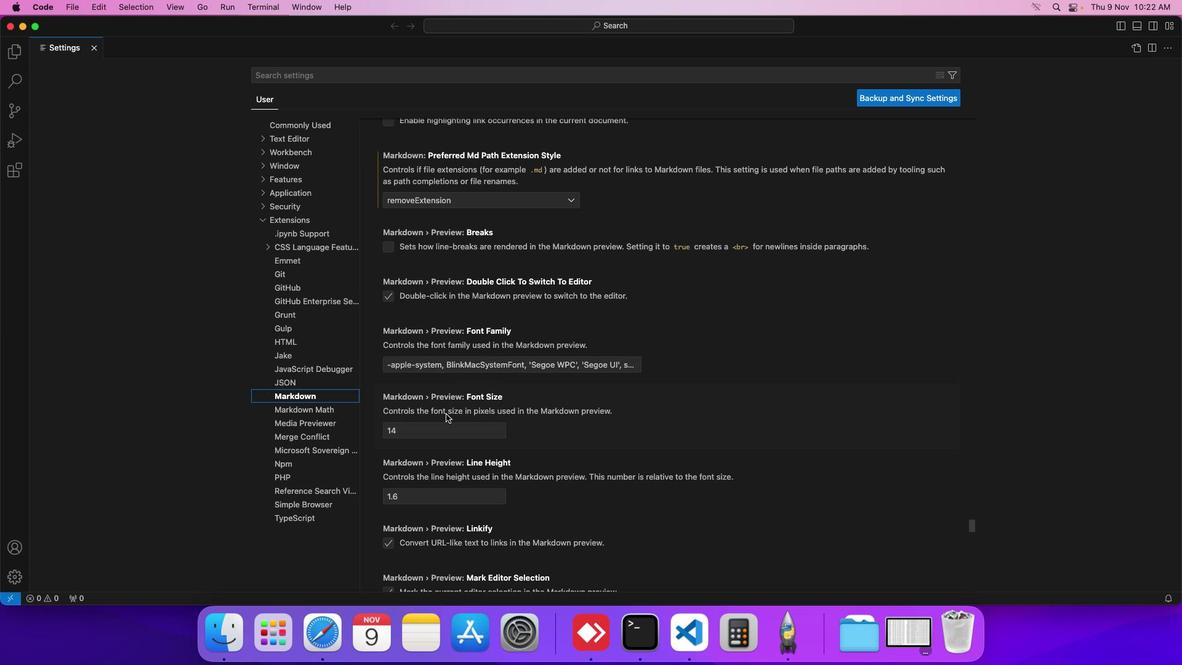 
Action: Mouse scrolled (457, 426) with delta (11, 11)
Screenshot: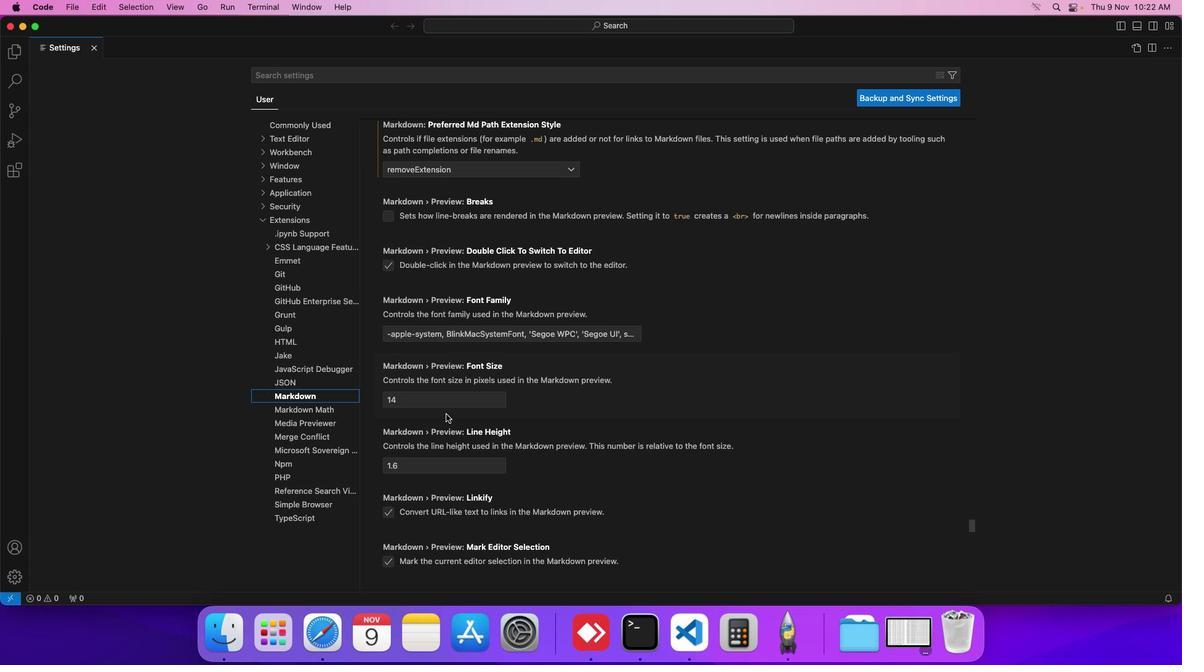 
Action: Mouse scrolled (457, 426) with delta (11, 11)
Screenshot: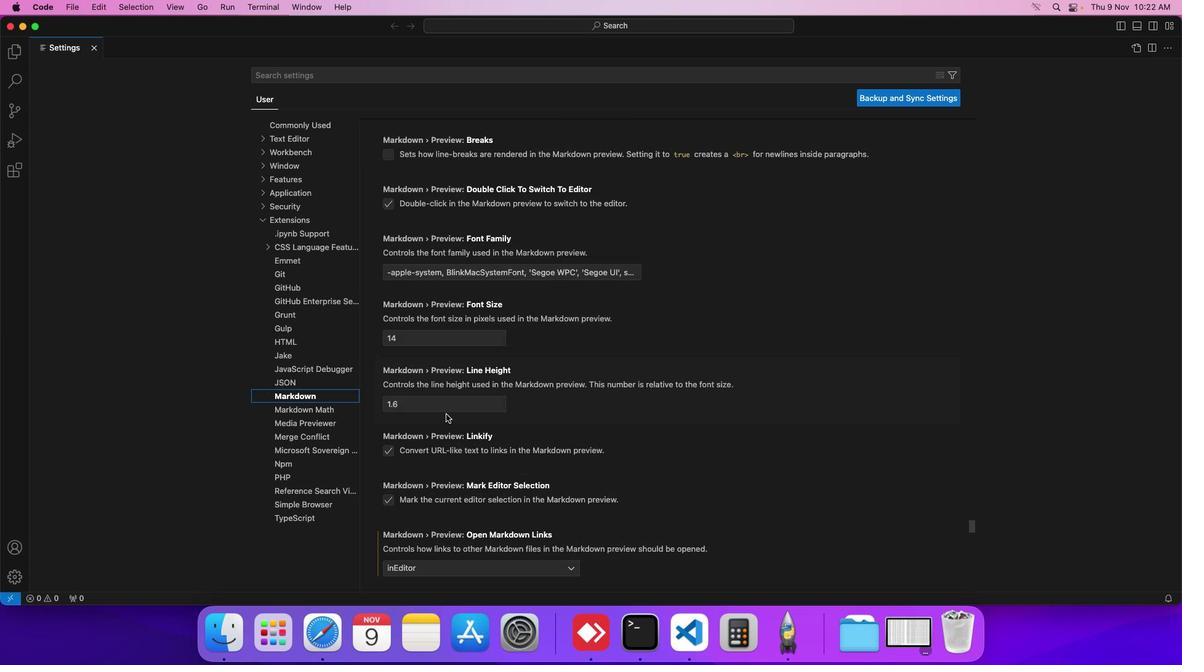 
Action: Mouse scrolled (457, 426) with delta (11, 11)
Screenshot: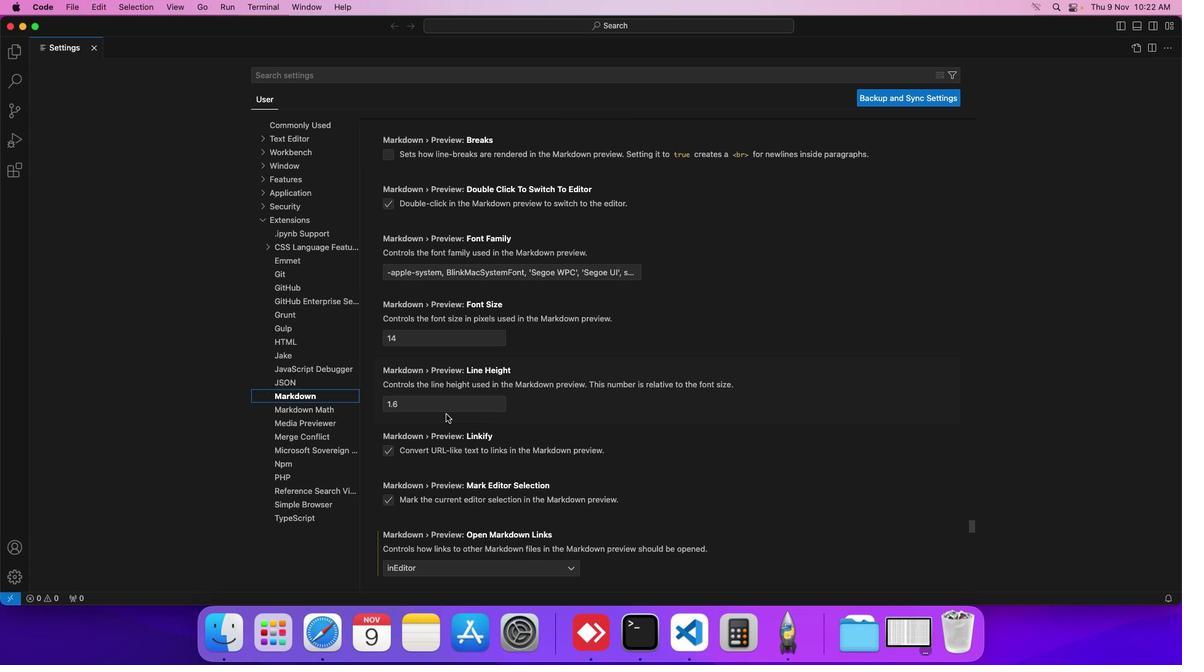 
Action: Mouse scrolled (457, 426) with delta (11, 11)
Screenshot: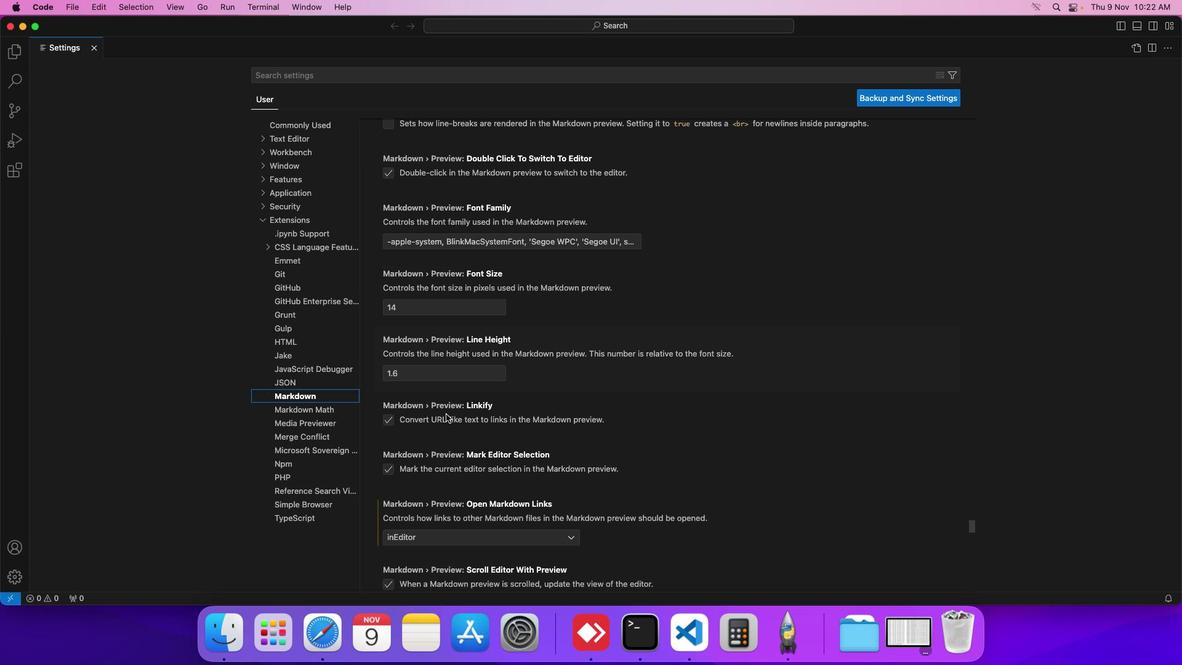 
Action: Mouse scrolled (457, 426) with delta (11, 11)
Screenshot: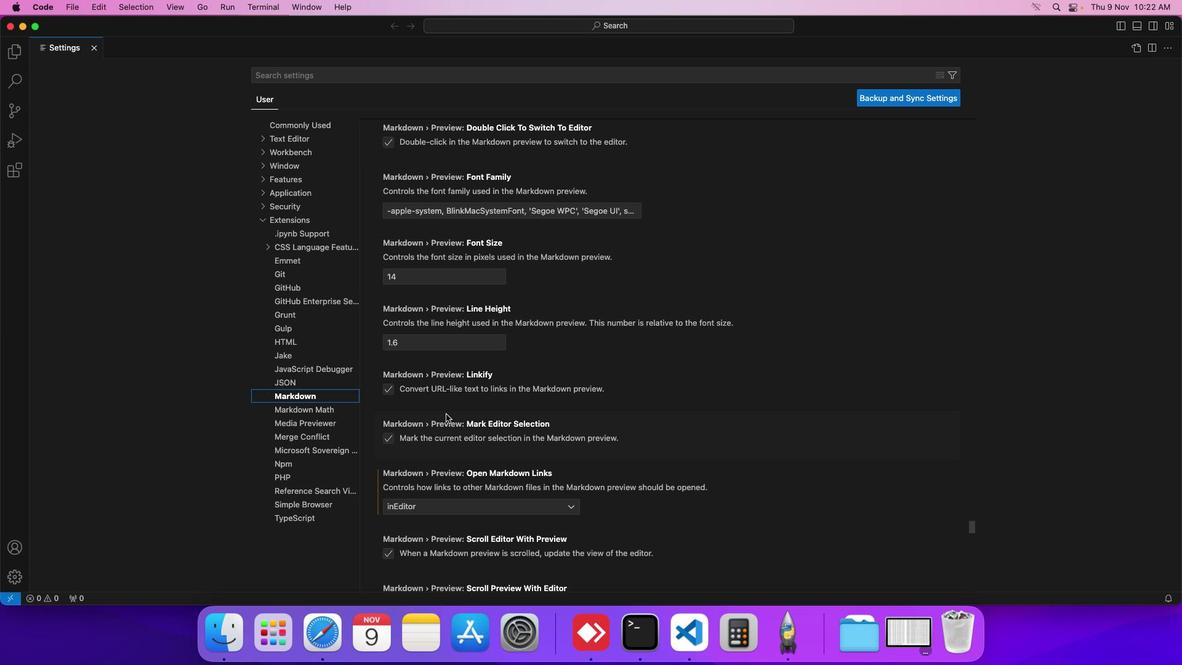 
Action: Mouse scrolled (457, 426) with delta (11, 11)
Screenshot: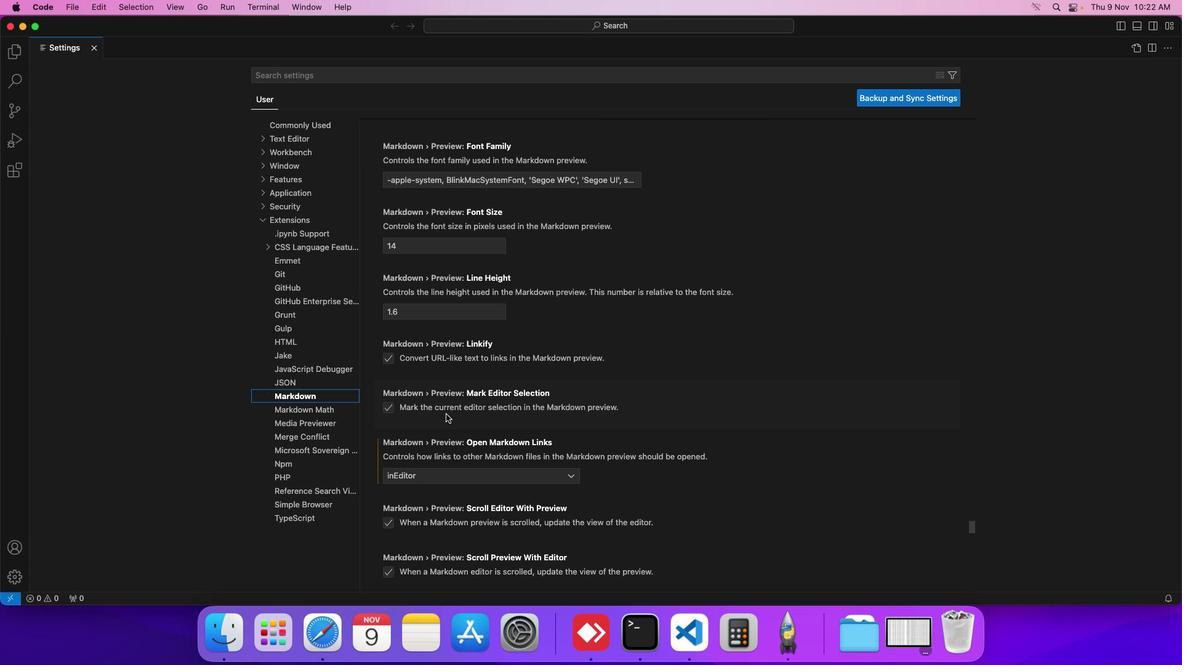 
Action: Mouse scrolled (457, 426) with delta (11, 11)
Screenshot: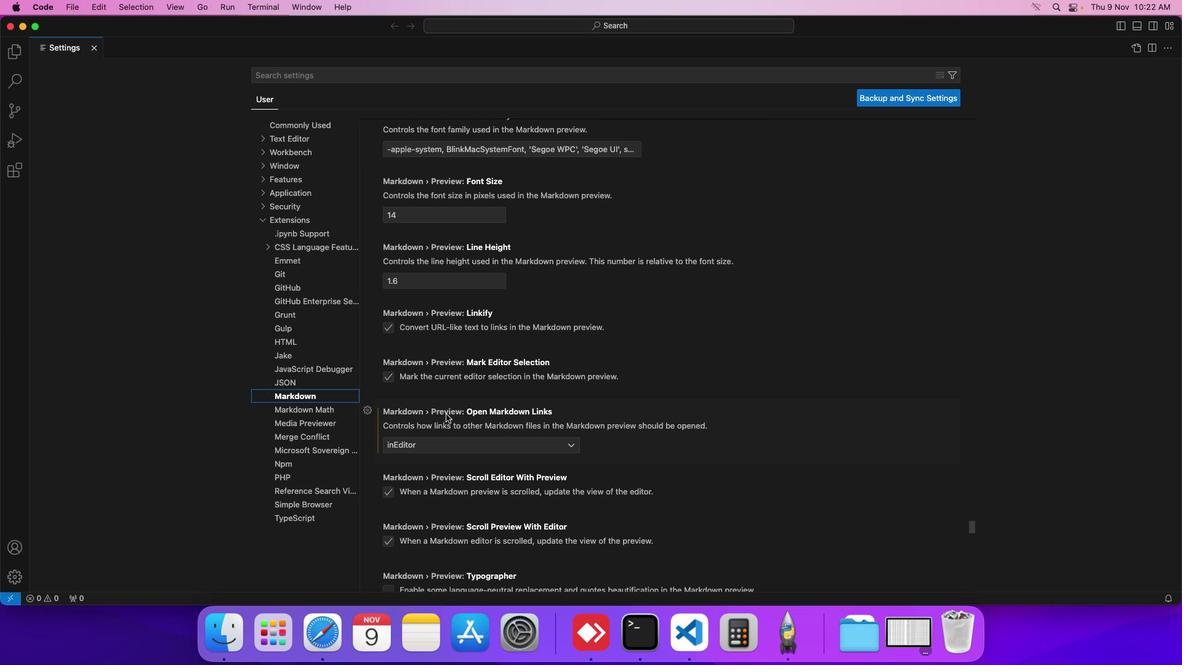 
Action: Mouse scrolled (457, 426) with delta (11, 11)
Screenshot: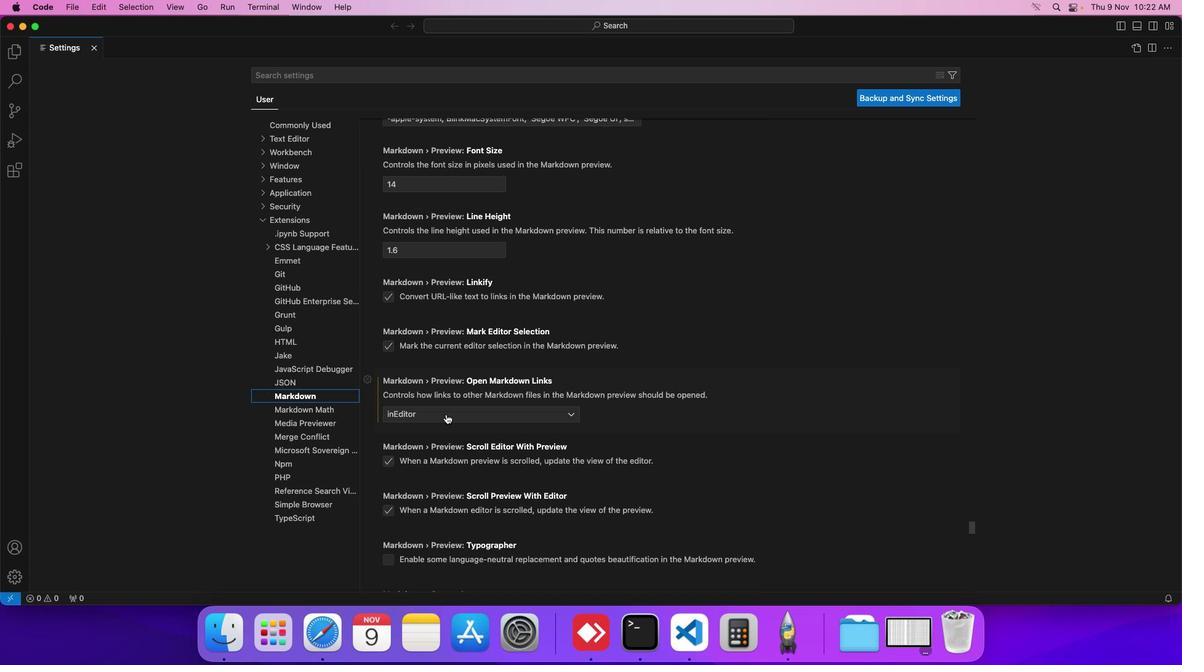 
Action: Mouse scrolled (457, 426) with delta (11, 11)
Screenshot: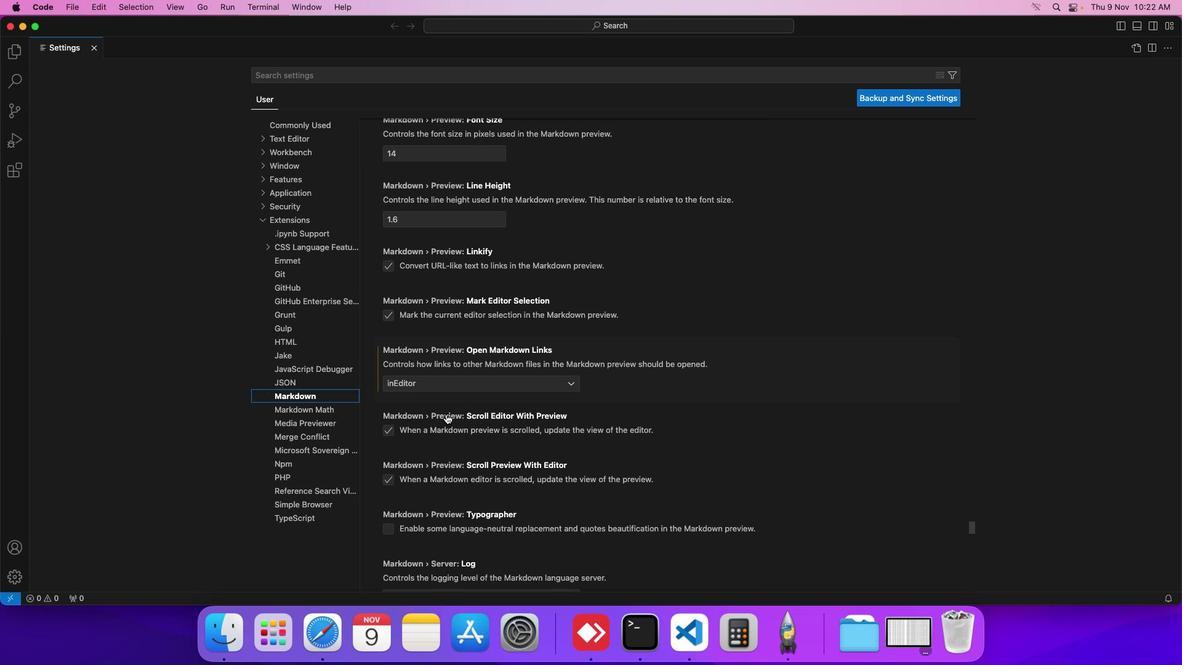 
Action: Mouse moved to (399, 439)
Screenshot: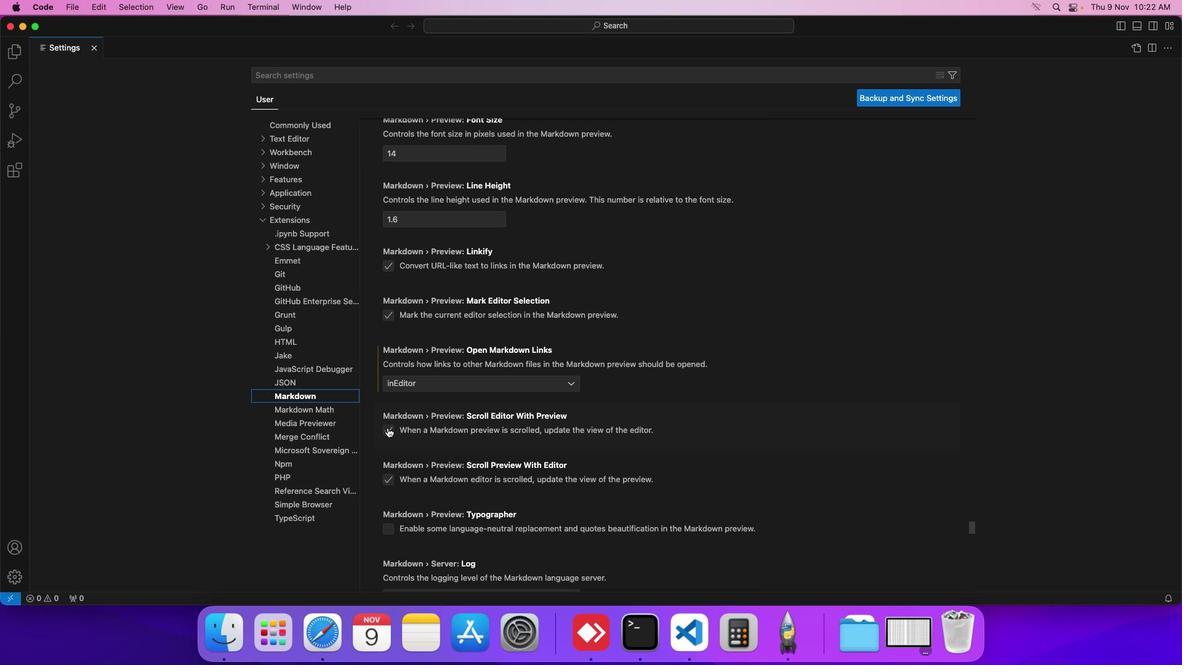 
Action: Mouse pressed left at (399, 439)
Screenshot: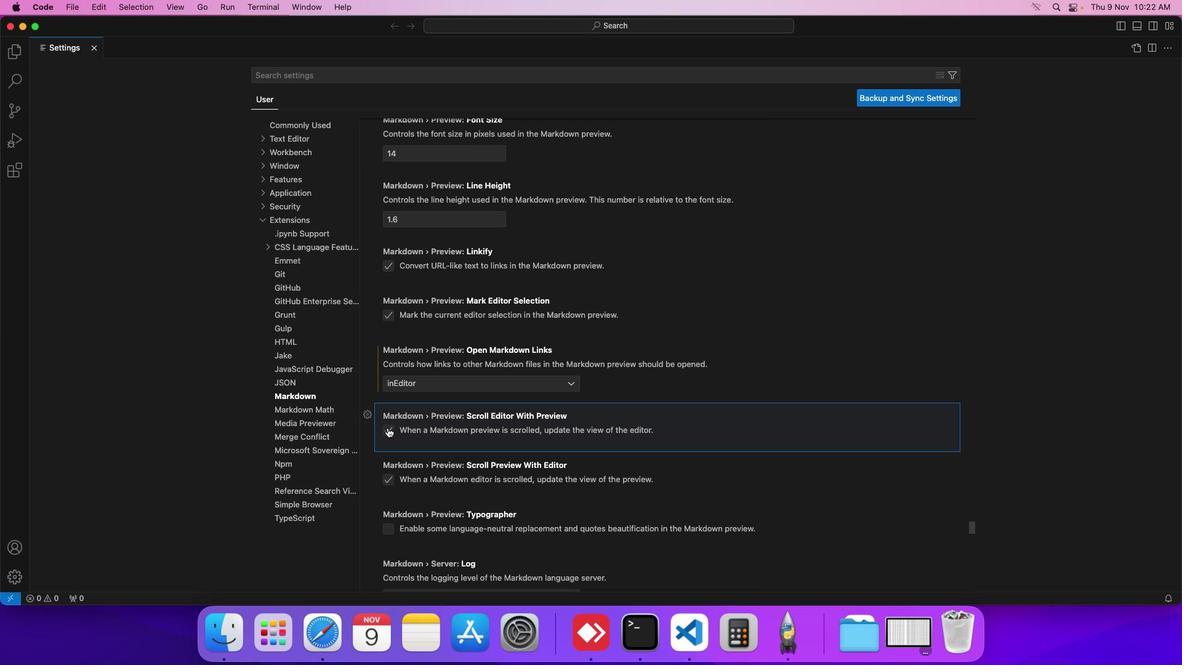 
Action: Mouse moved to (413, 443)
Screenshot: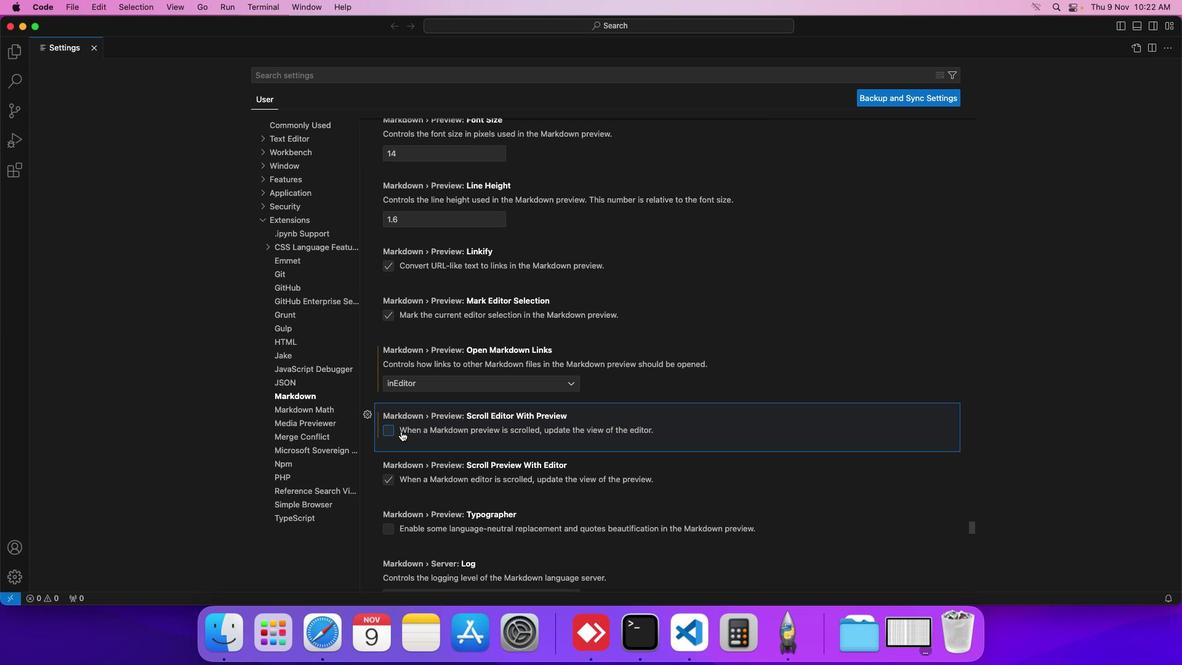 
